 Task: Create a due date automation trigger when advanced on, 2 working days before a card is due add checklist with checklist "Resume" incomplete at 11:00 AM.
Action: Mouse moved to (996, 288)
Screenshot: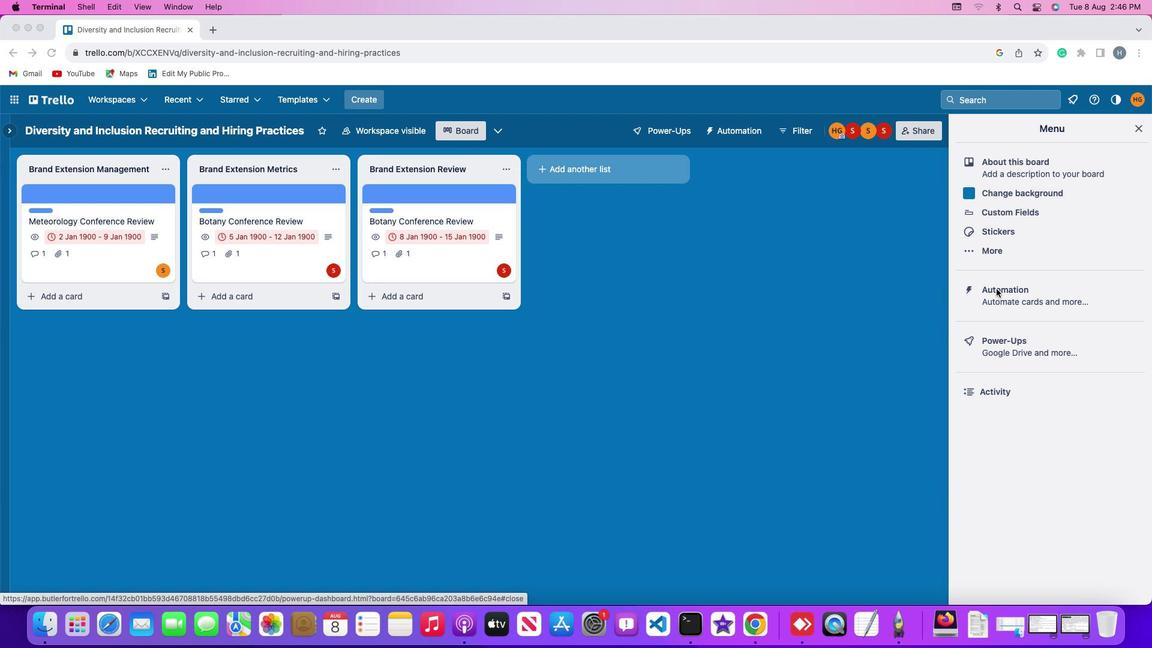 
Action: Mouse pressed left at (996, 288)
Screenshot: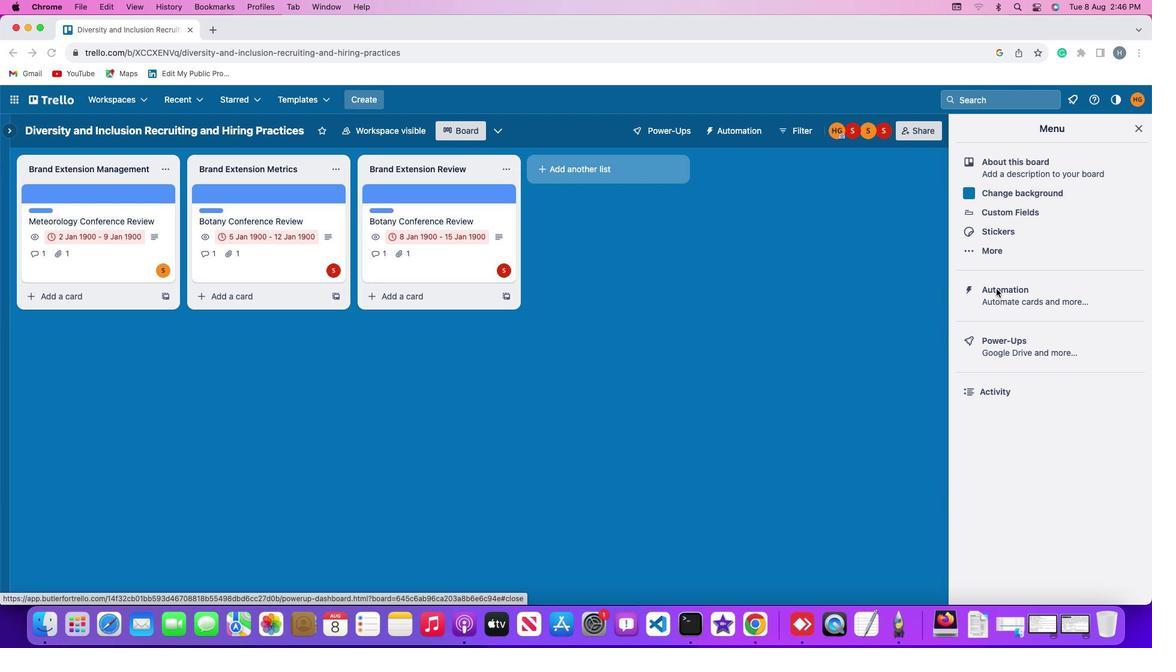 
Action: Mouse pressed left at (996, 288)
Screenshot: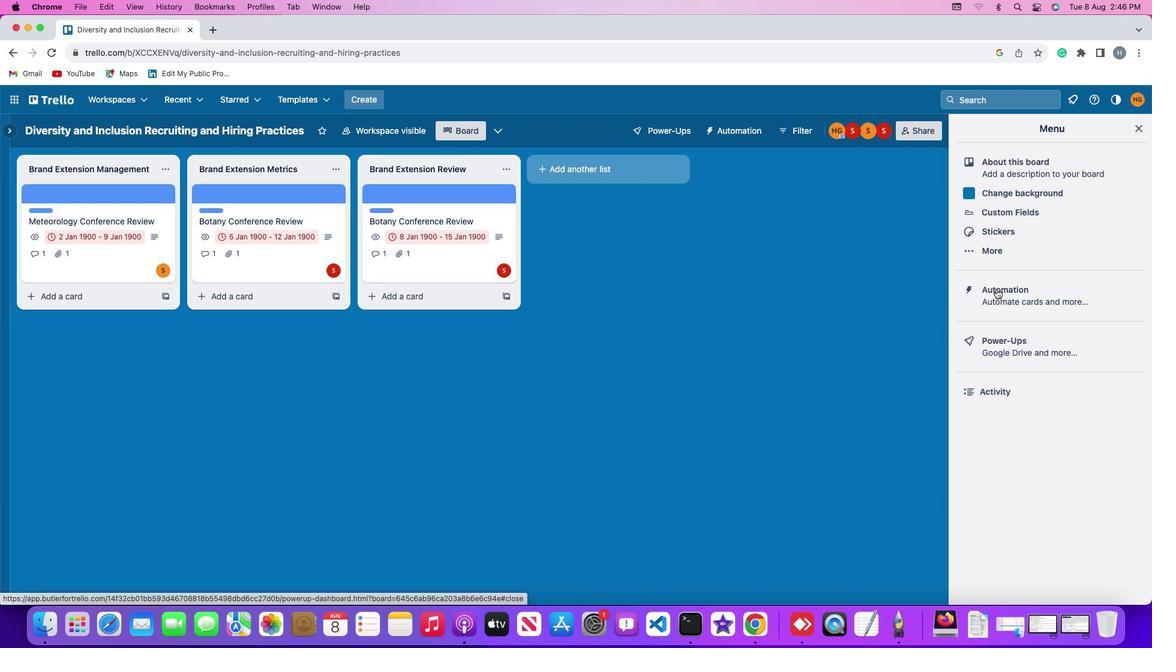 
Action: Mouse moved to (68, 282)
Screenshot: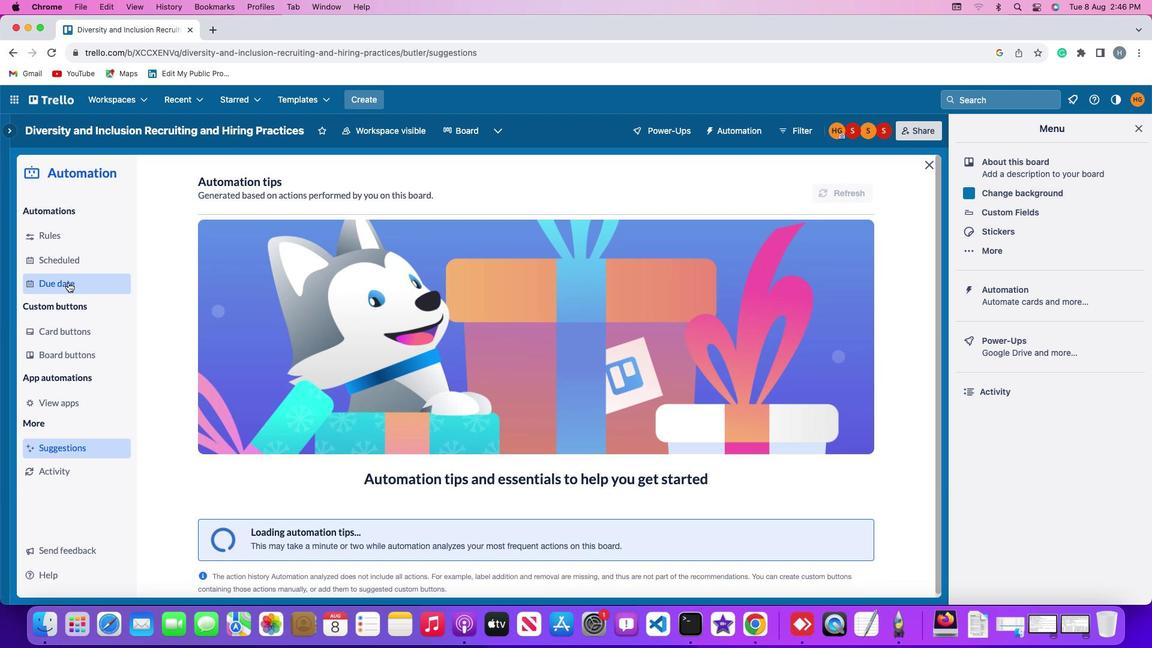 
Action: Mouse pressed left at (68, 282)
Screenshot: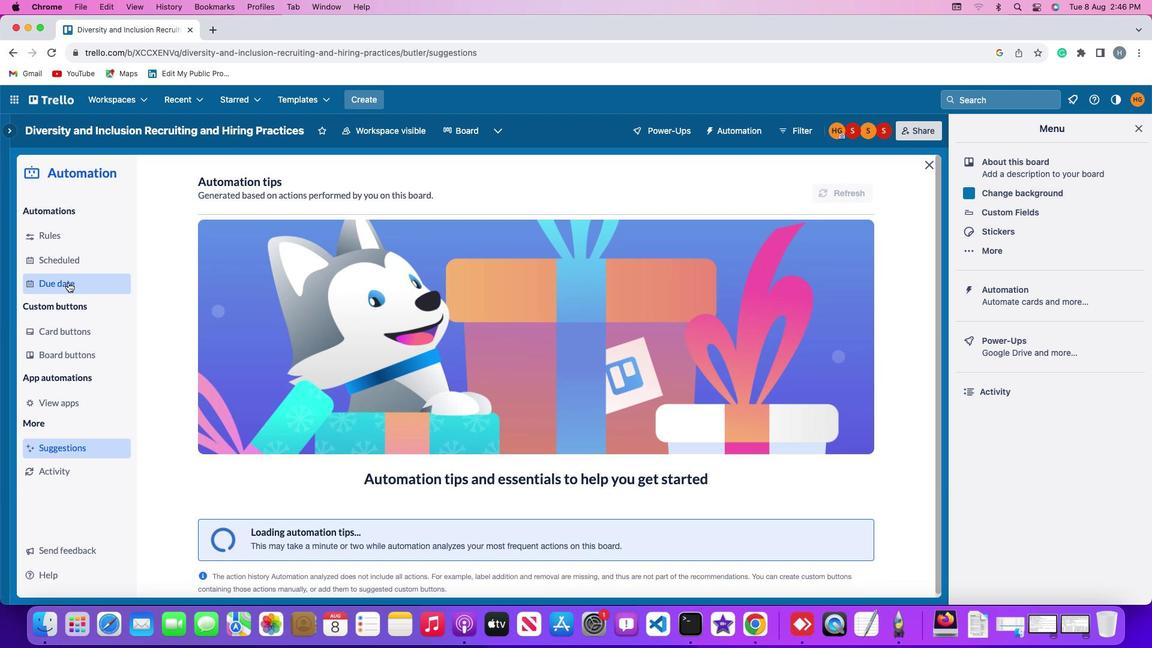 
Action: Mouse moved to (825, 181)
Screenshot: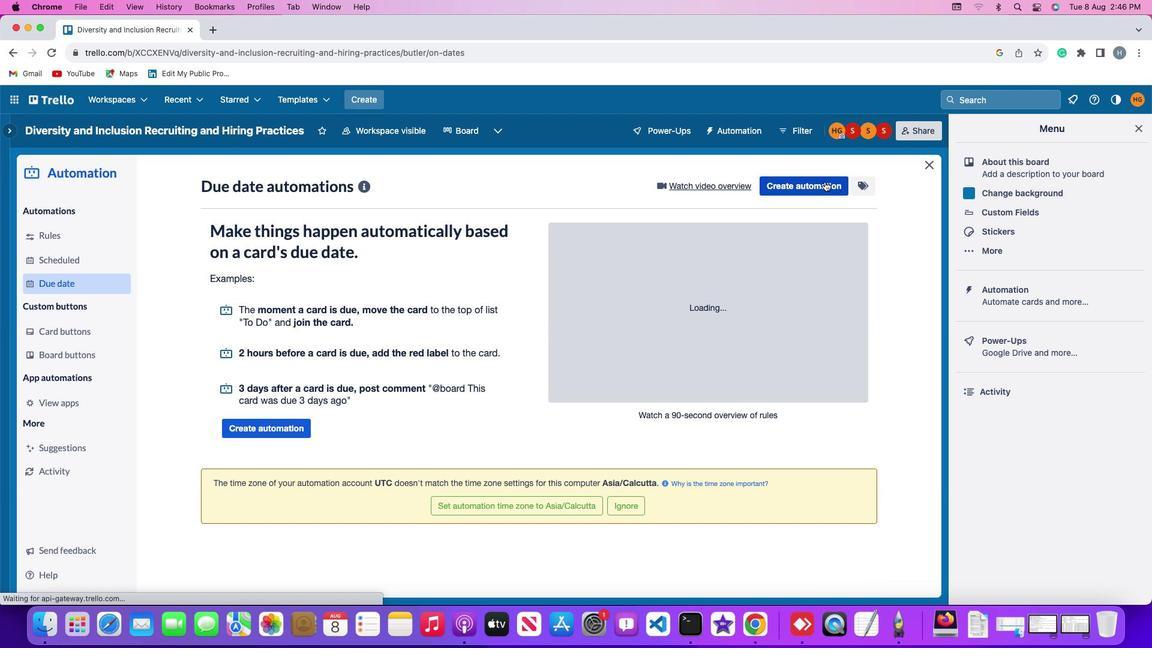 
Action: Mouse pressed left at (825, 181)
Screenshot: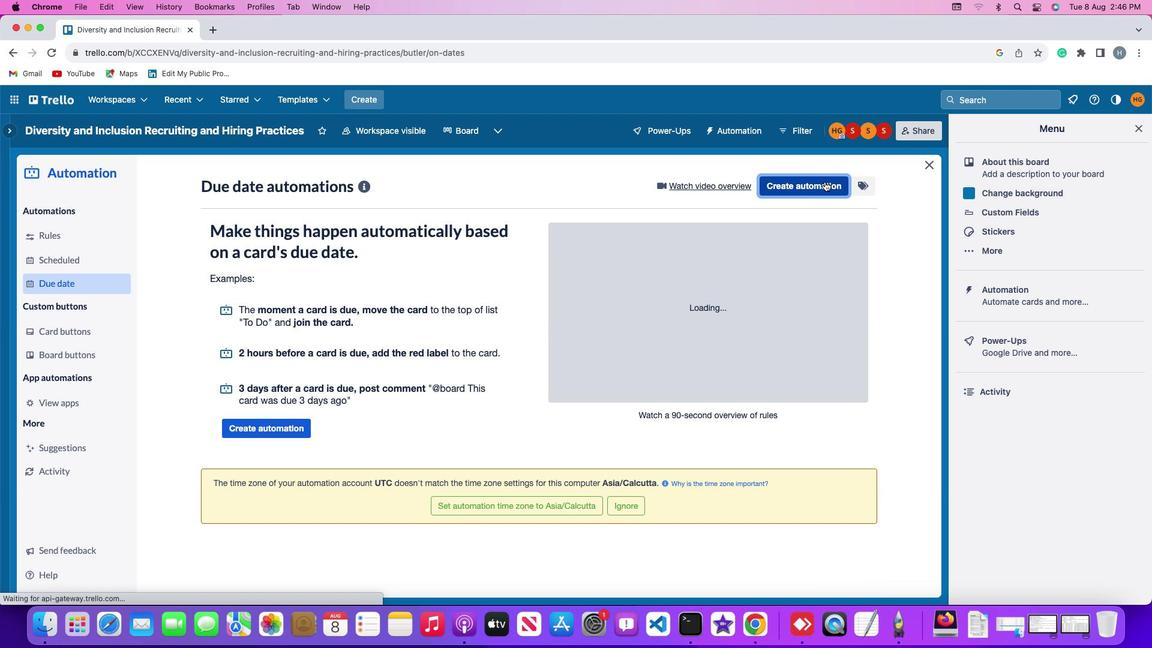 
Action: Mouse moved to (272, 304)
Screenshot: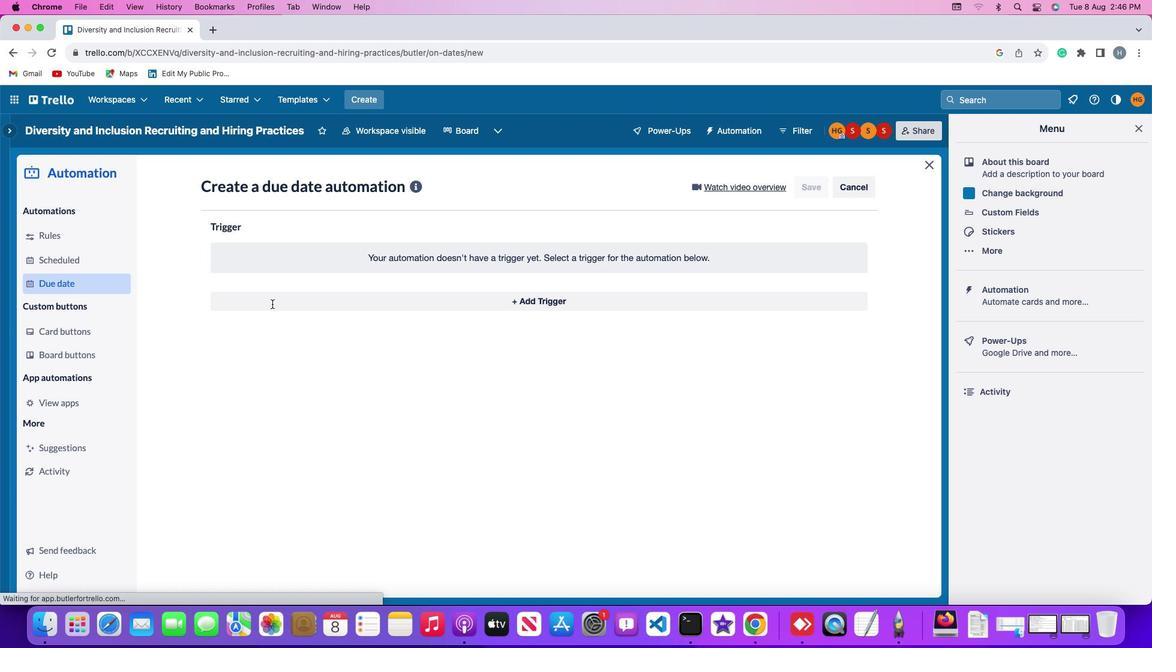 
Action: Mouse pressed left at (272, 304)
Screenshot: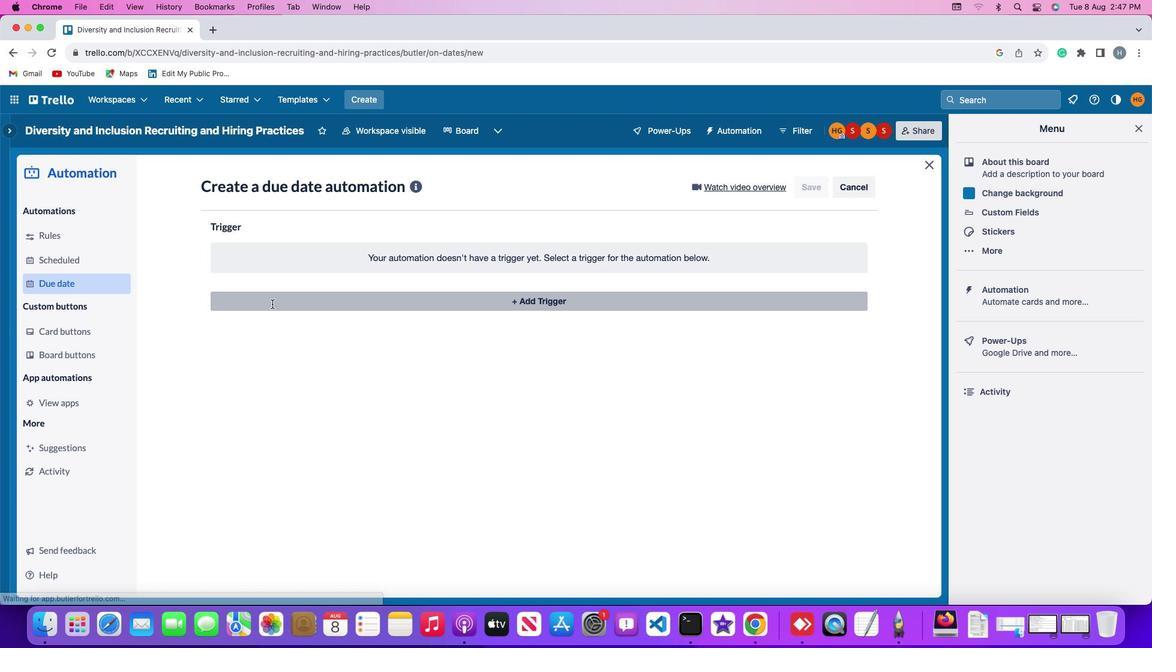 
Action: Mouse moved to (228, 484)
Screenshot: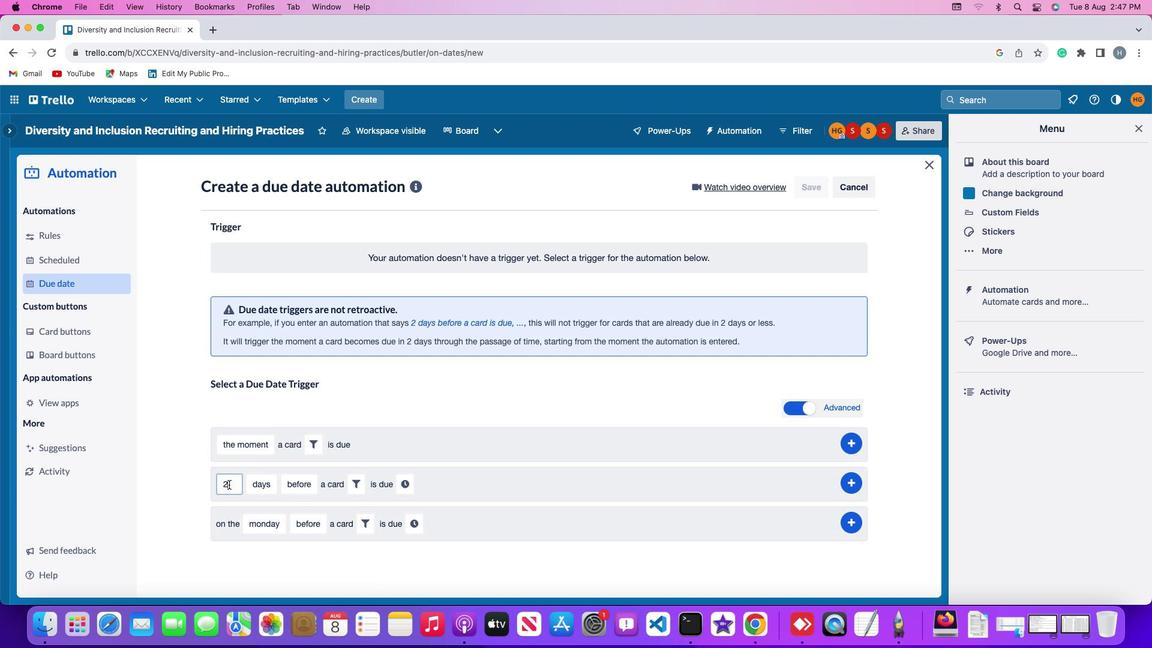 
Action: Mouse pressed left at (228, 484)
Screenshot: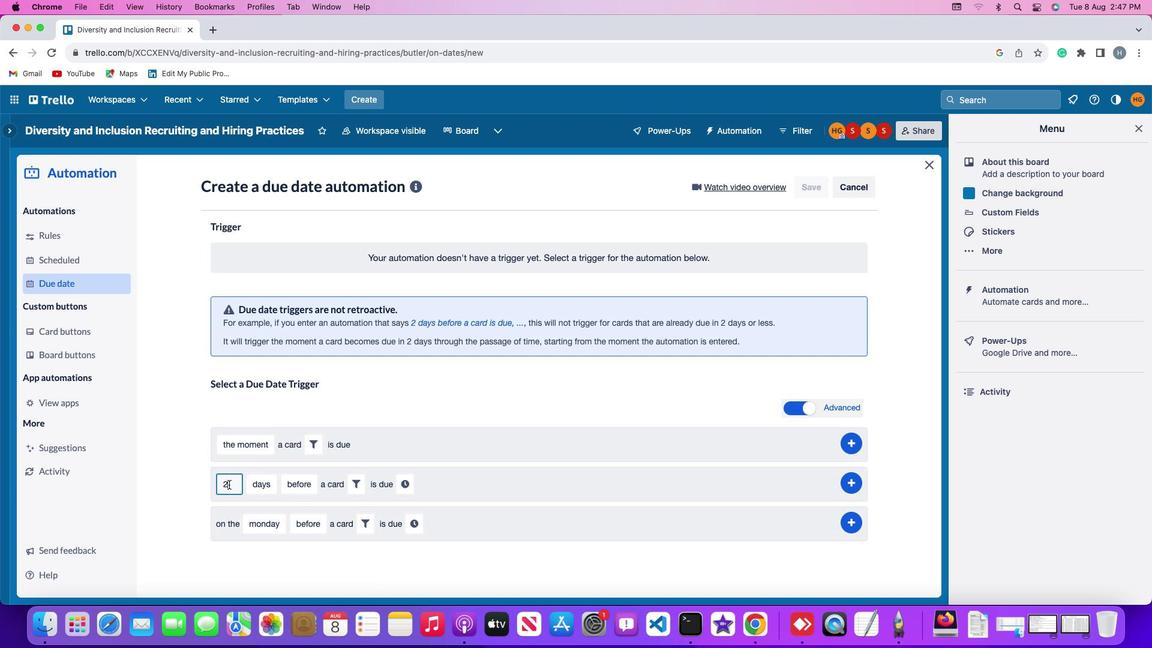 
Action: Mouse moved to (231, 480)
Screenshot: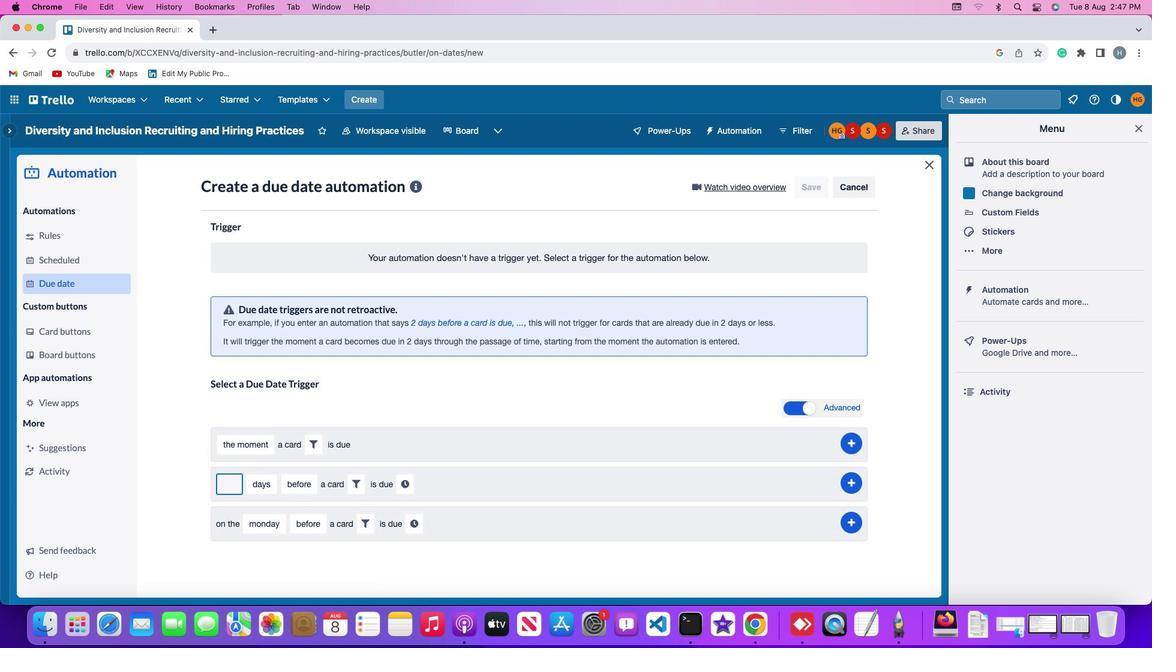 
Action: Key pressed Key.backspace
Screenshot: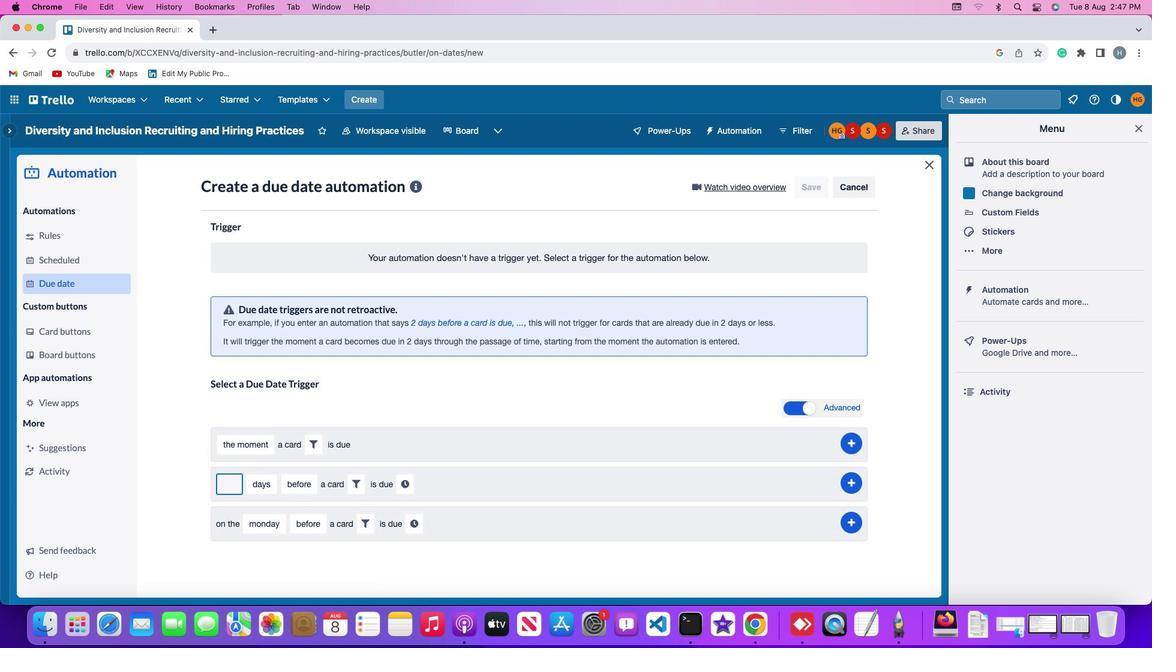 
Action: Mouse moved to (231, 479)
Screenshot: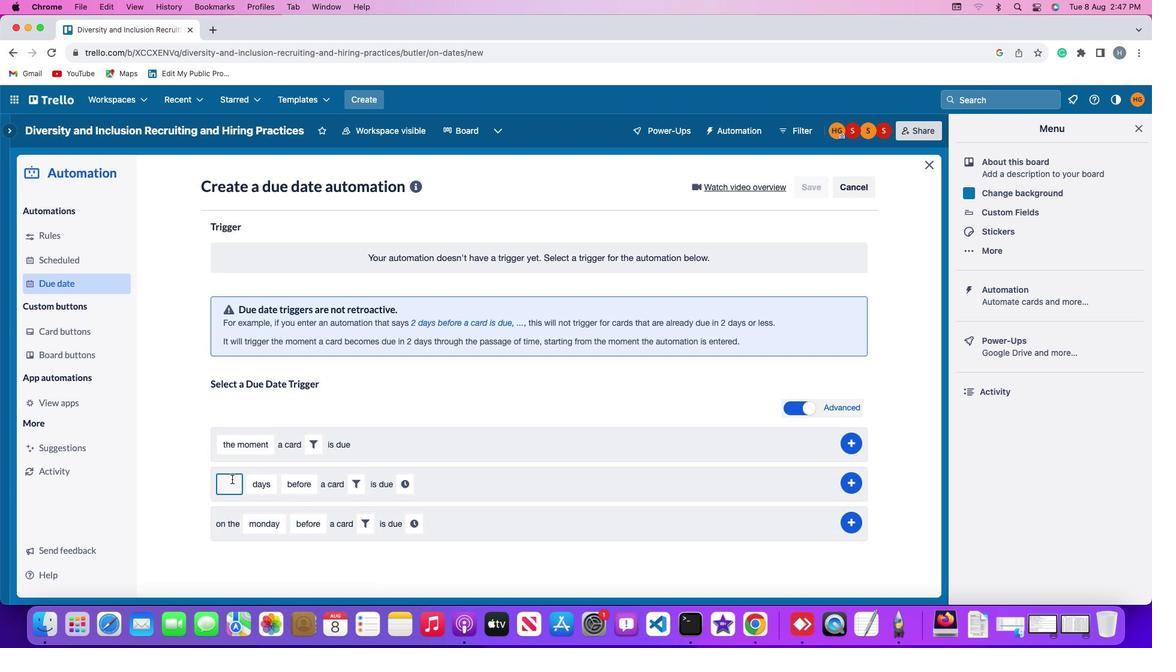 
Action: Key pressed '2'
Screenshot: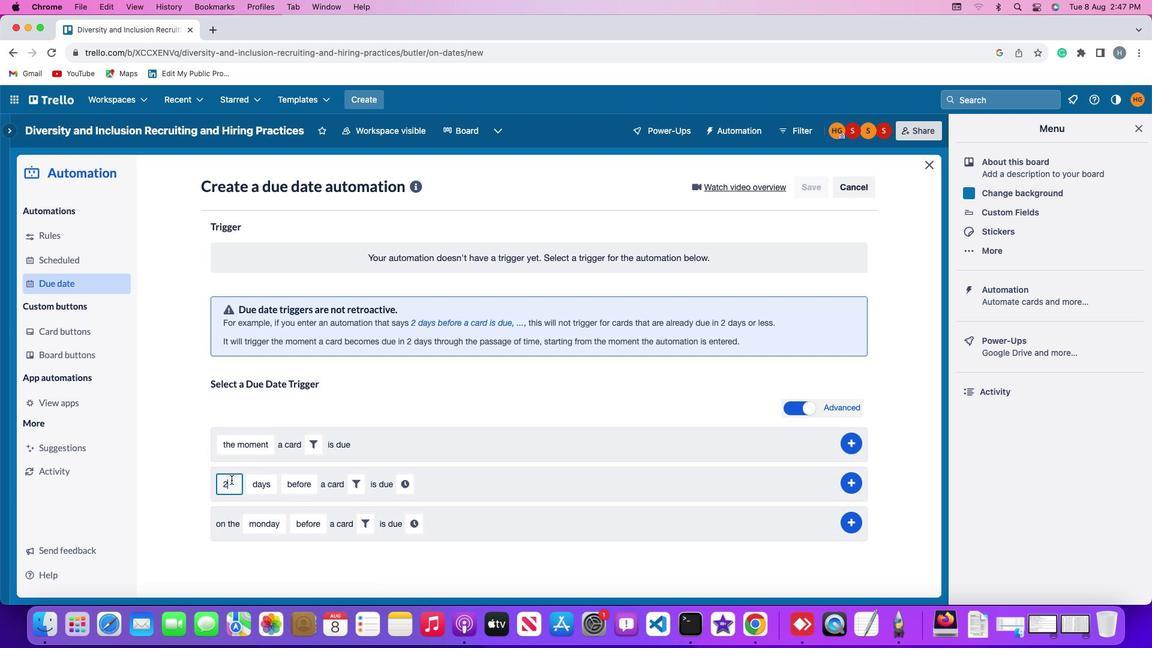 
Action: Mouse moved to (269, 481)
Screenshot: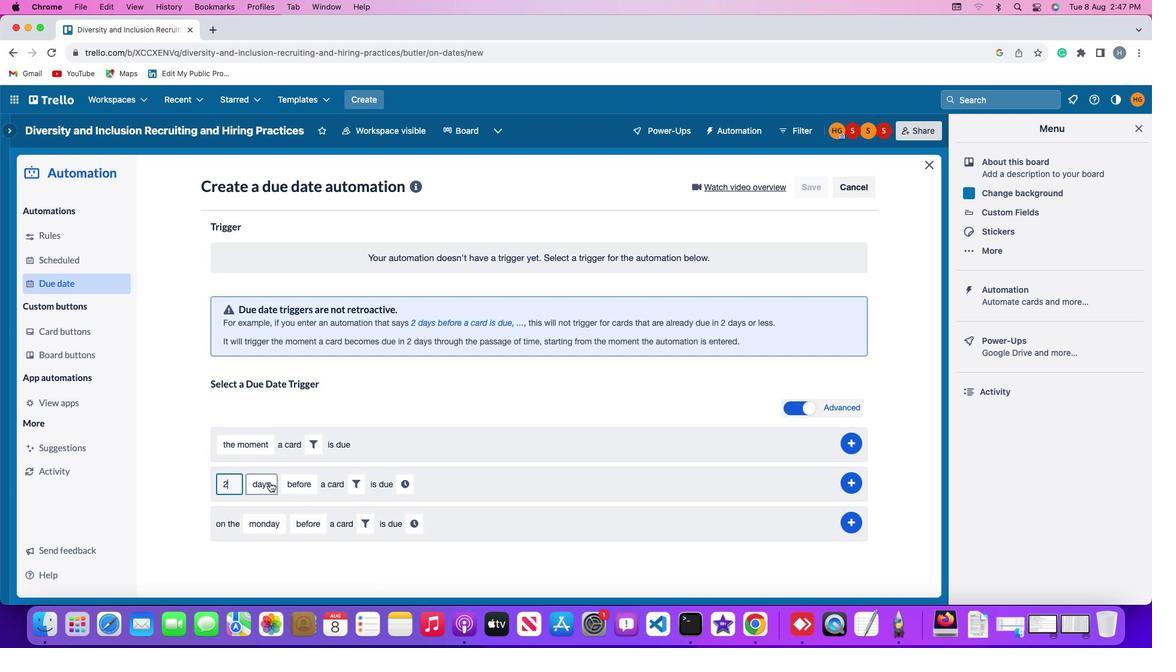 
Action: Mouse pressed left at (269, 481)
Screenshot: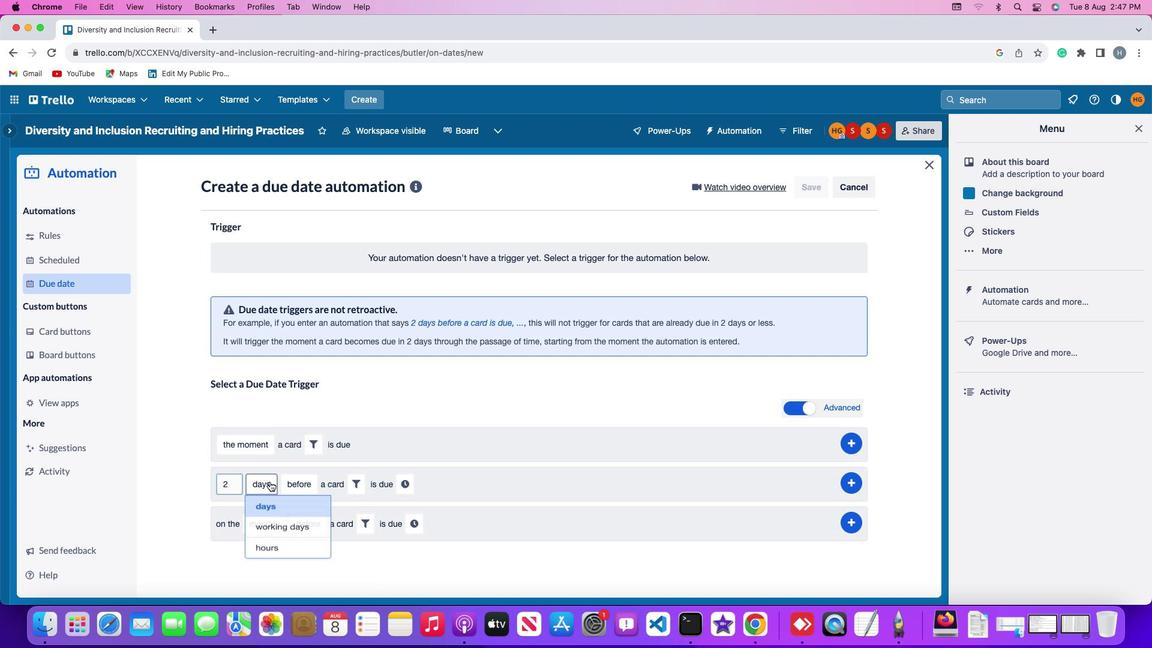 
Action: Mouse moved to (270, 528)
Screenshot: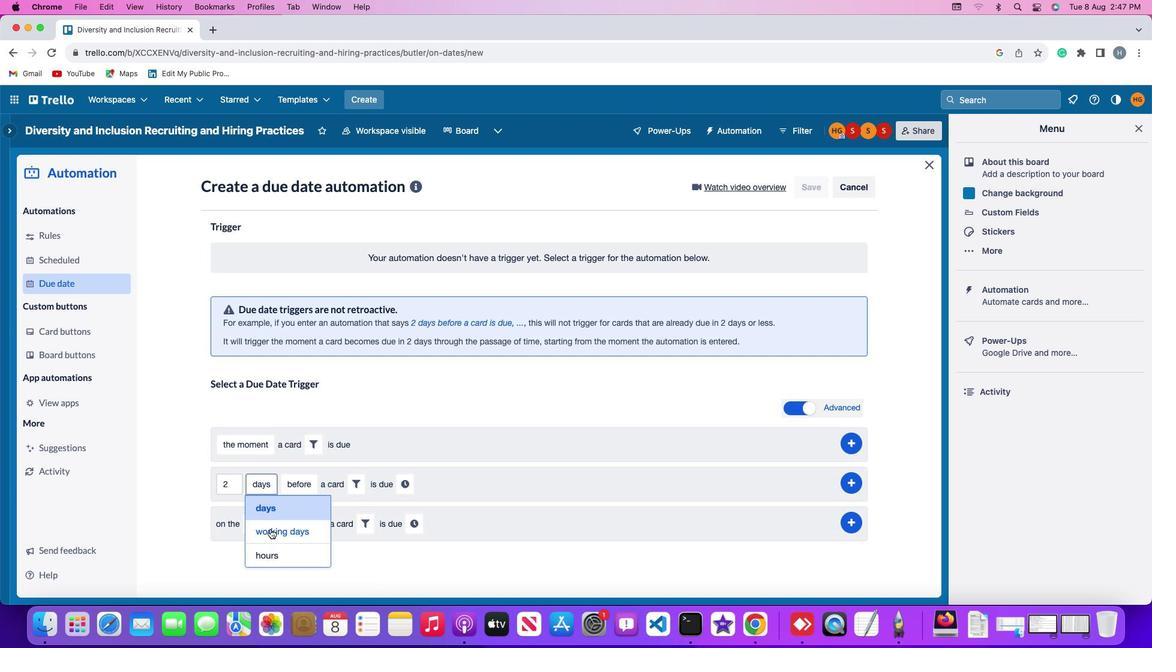 
Action: Mouse pressed left at (270, 528)
Screenshot: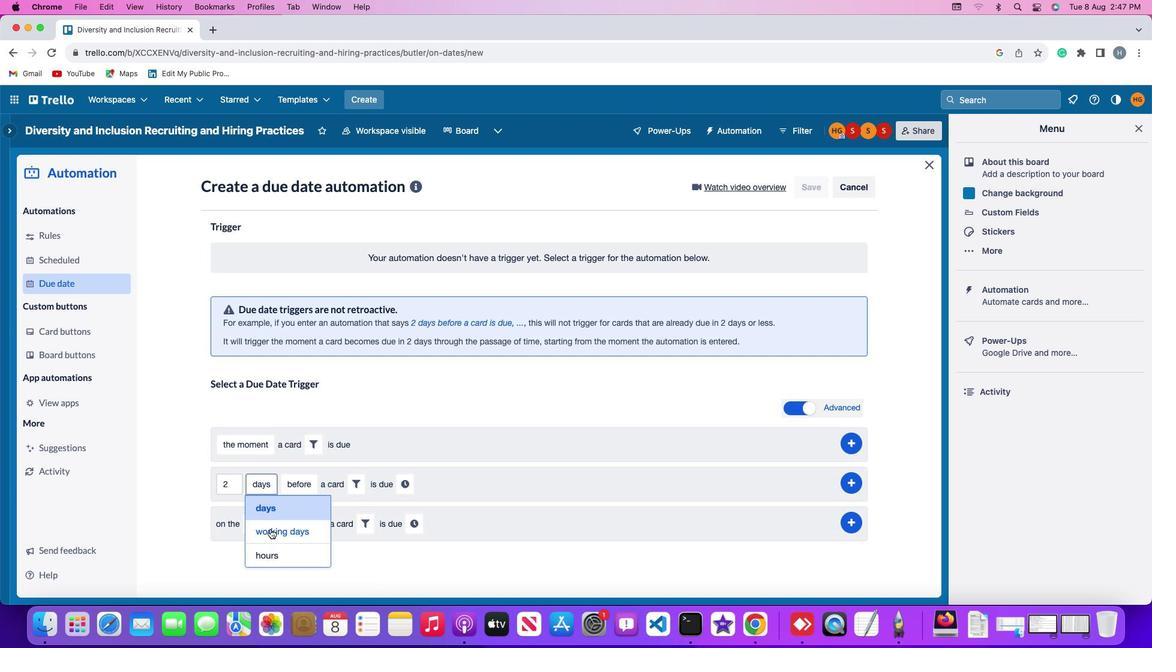 
Action: Mouse moved to (331, 483)
Screenshot: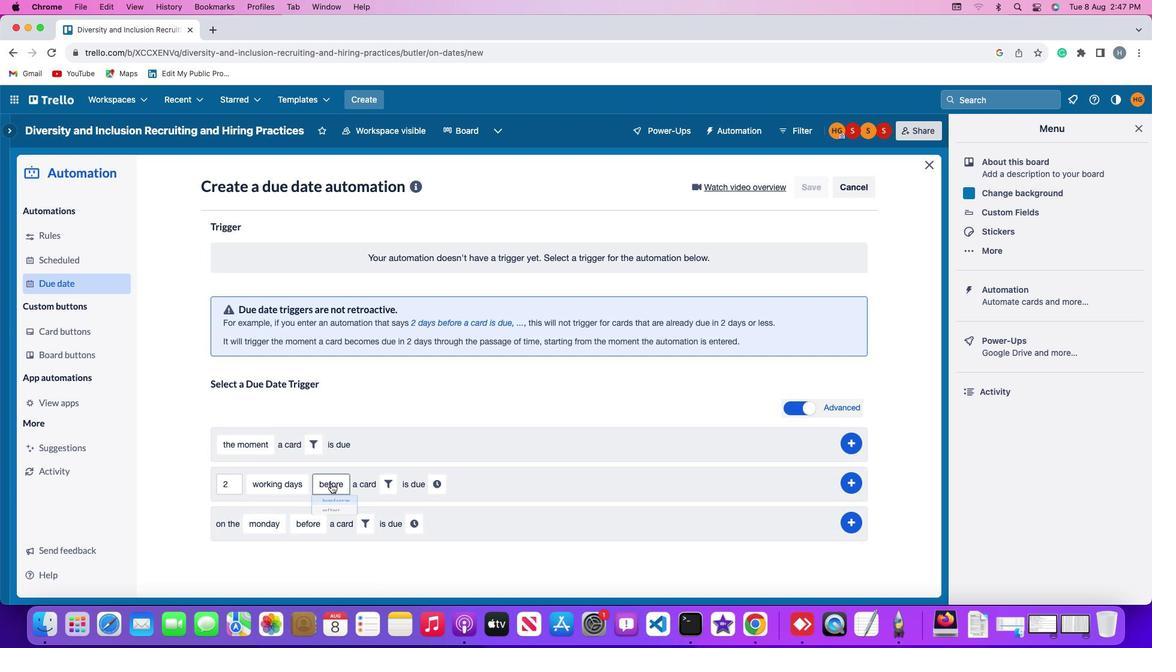 
Action: Mouse pressed left at (331, 483)
Screenshot: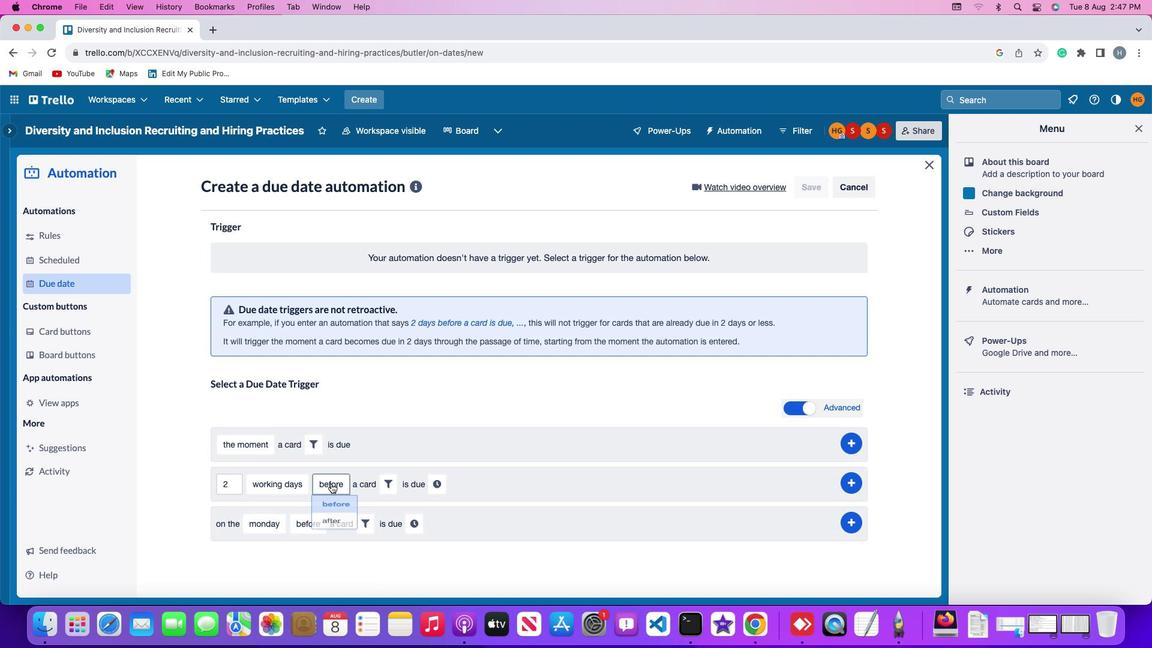 
Action: Mouse moved to (334, 504)
Screenshot: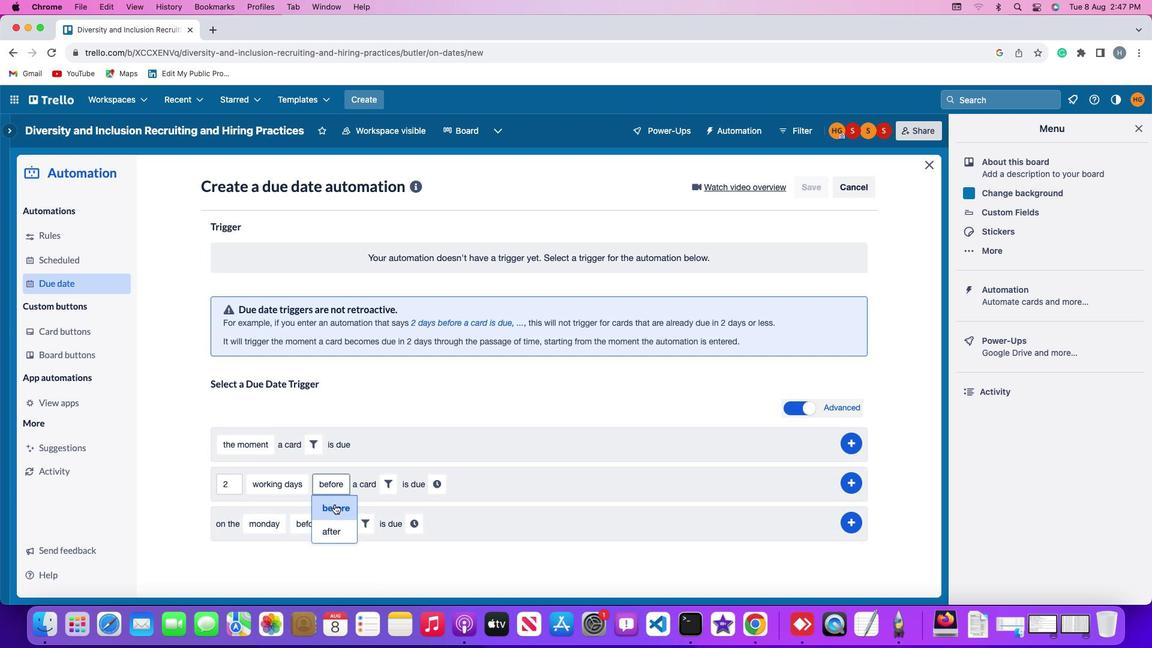 
Action: Mouse pressed left at (334, 504)
Screenshot: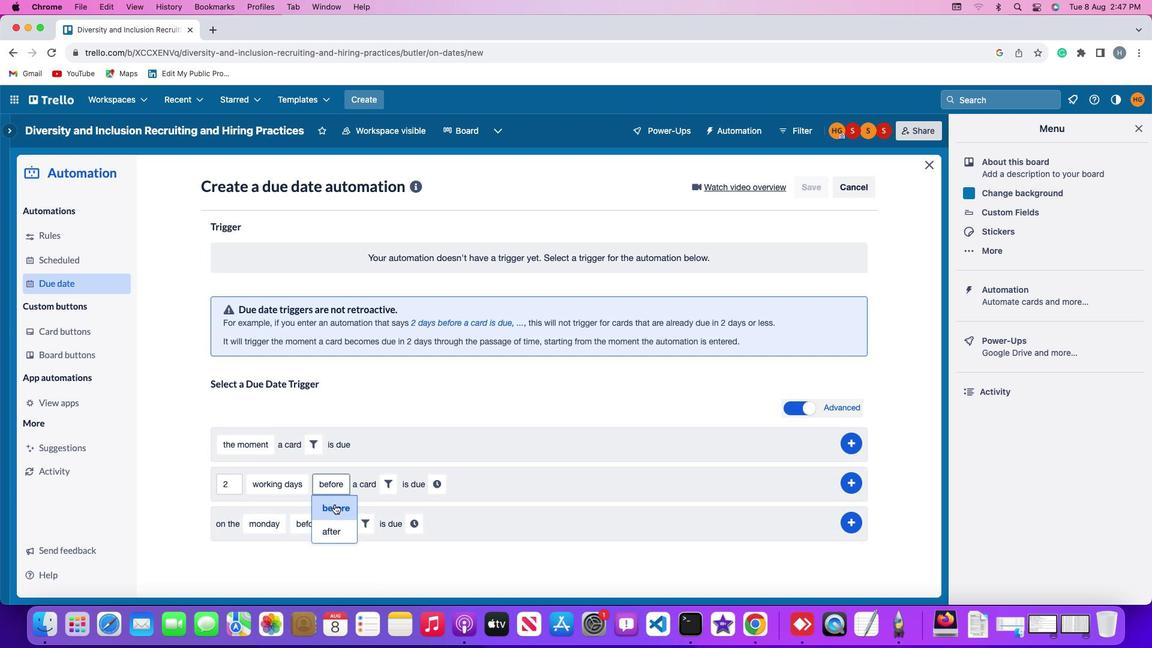
Action: Mouse moved to (393, 480)
Screenshot: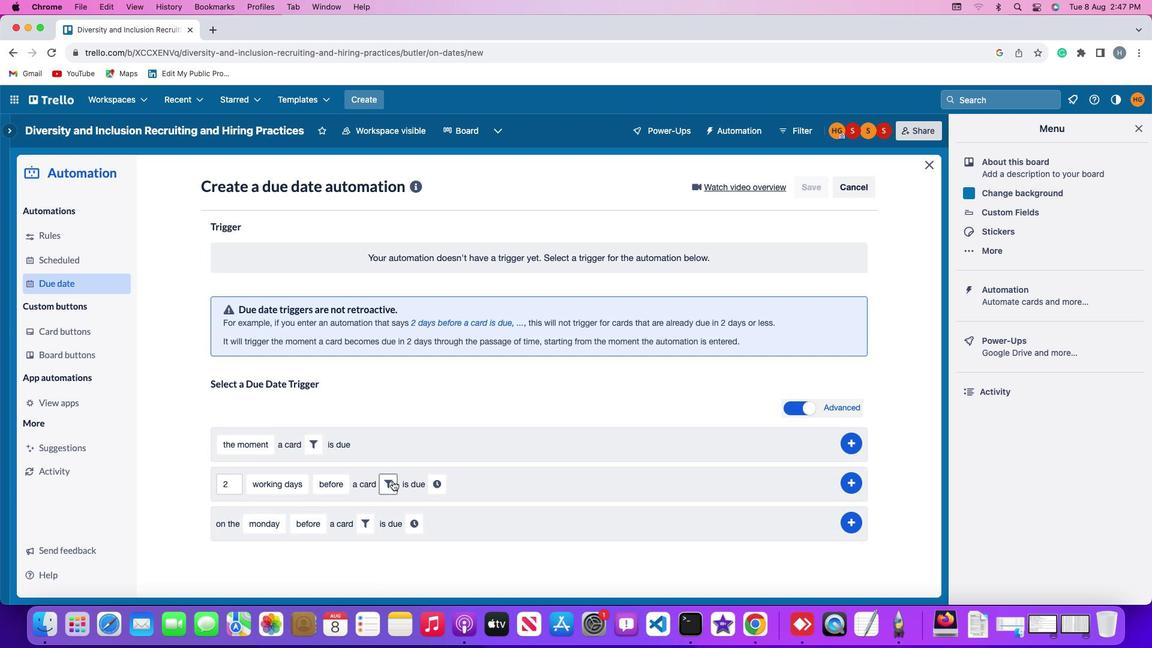 
Action: Mouse pressed left at (393, 480)
Screenshot: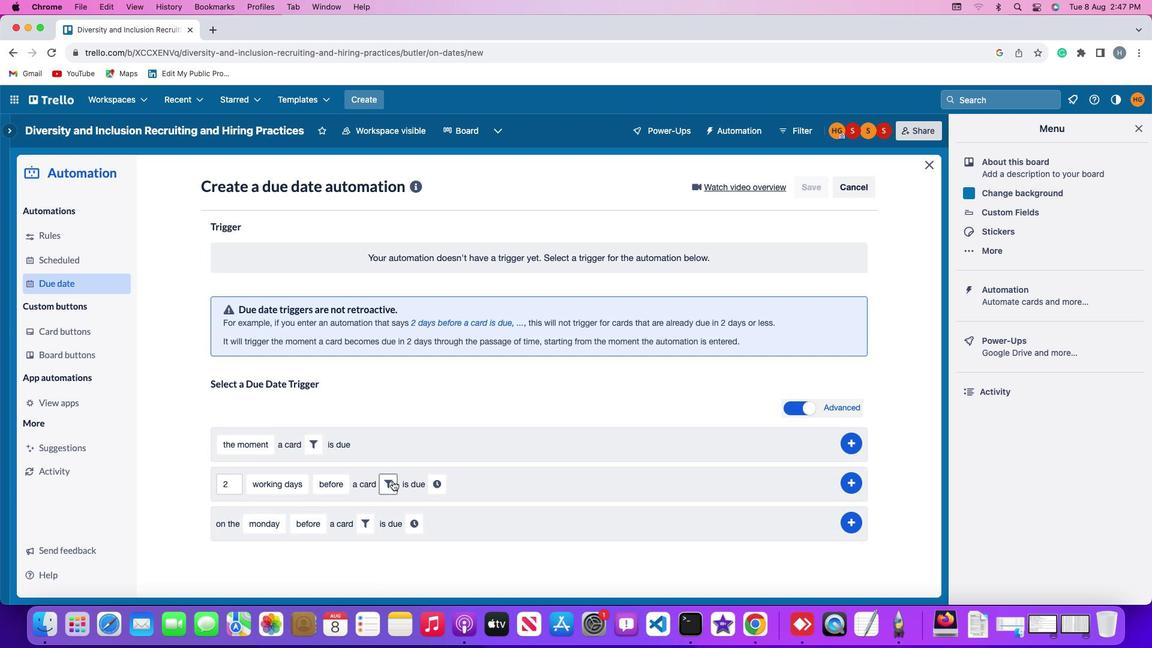 
Action: Mouse moved to (497, 520)
Screenshot: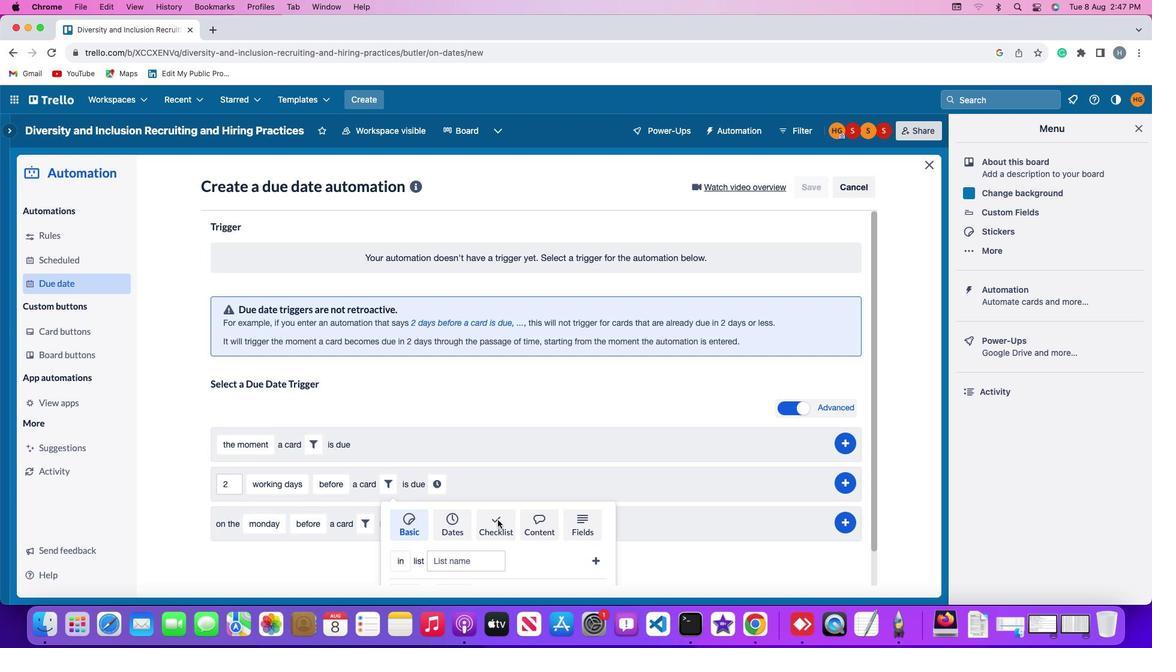
Action: Mouse pressed left at (497, 520)
Screenshot: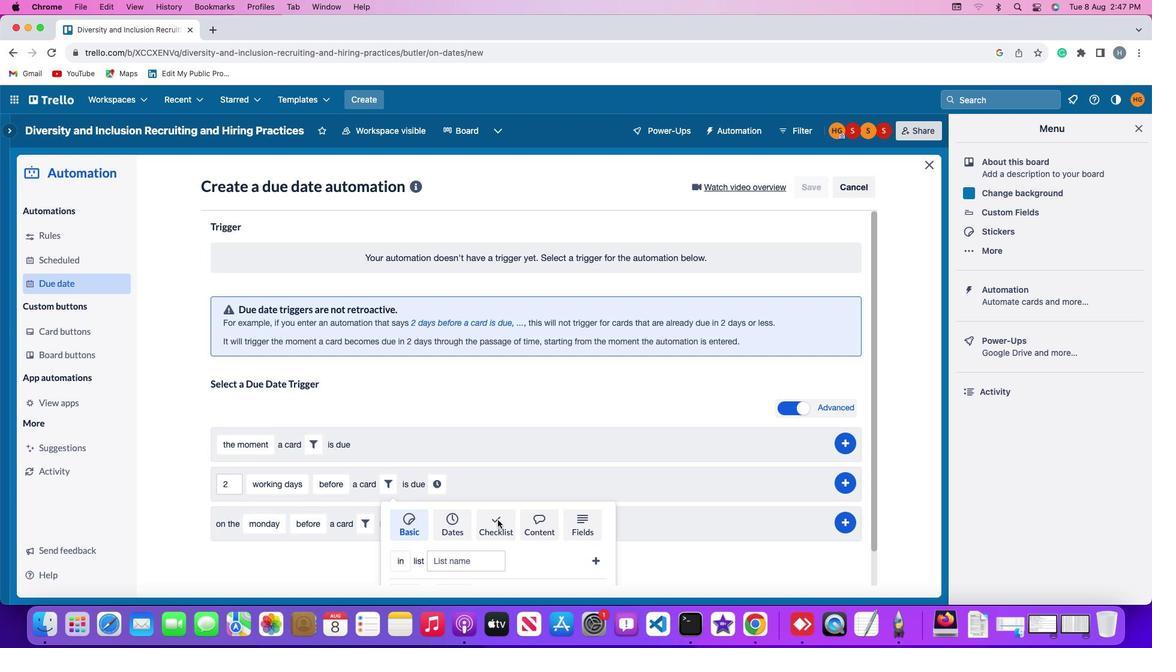 
Action: Mouse moved to (417, 561)
Screenshot: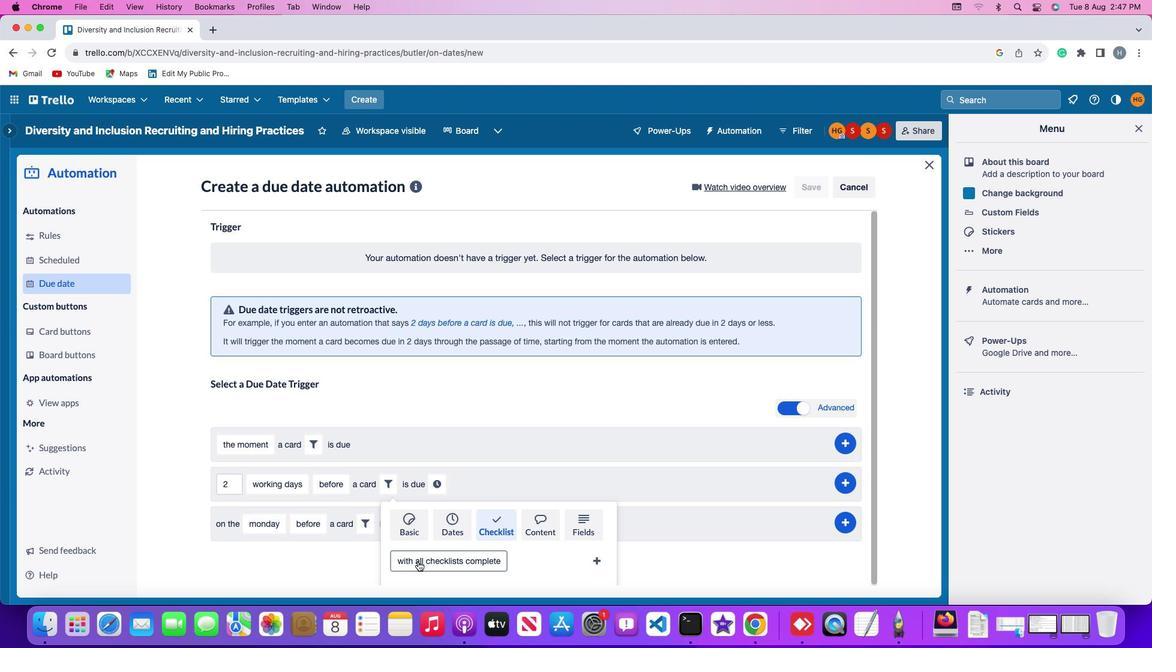 
Action: Mouse pressed left at (417, 561)
Screenshot: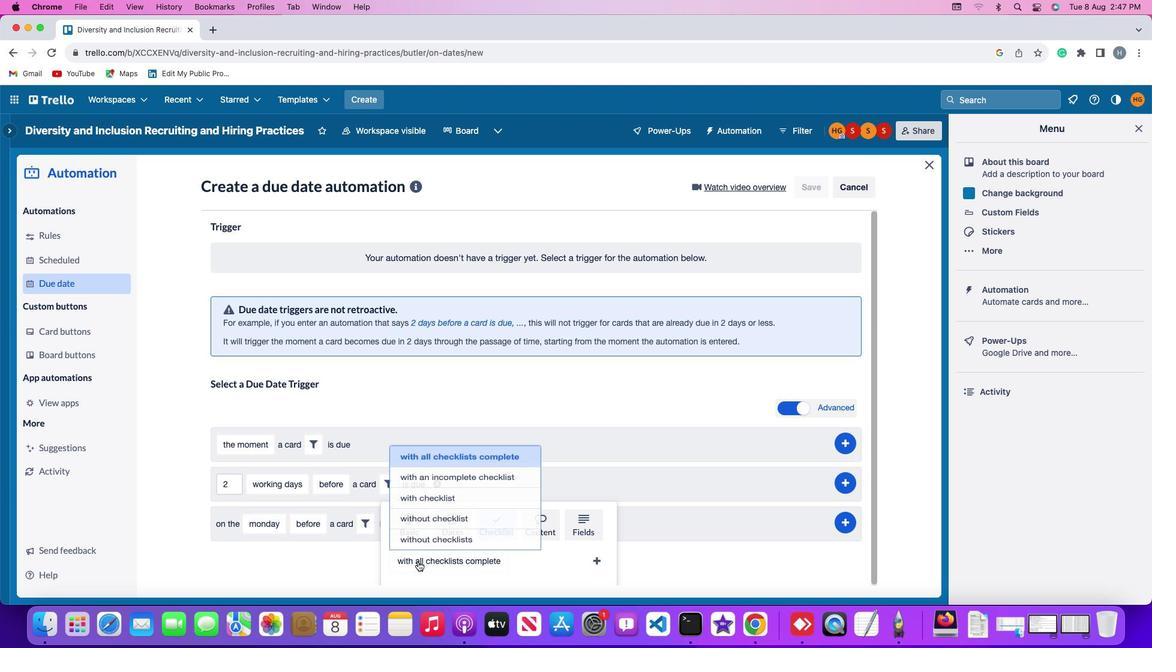 
Action: Mouse moved to (449, 491)
Screenshot: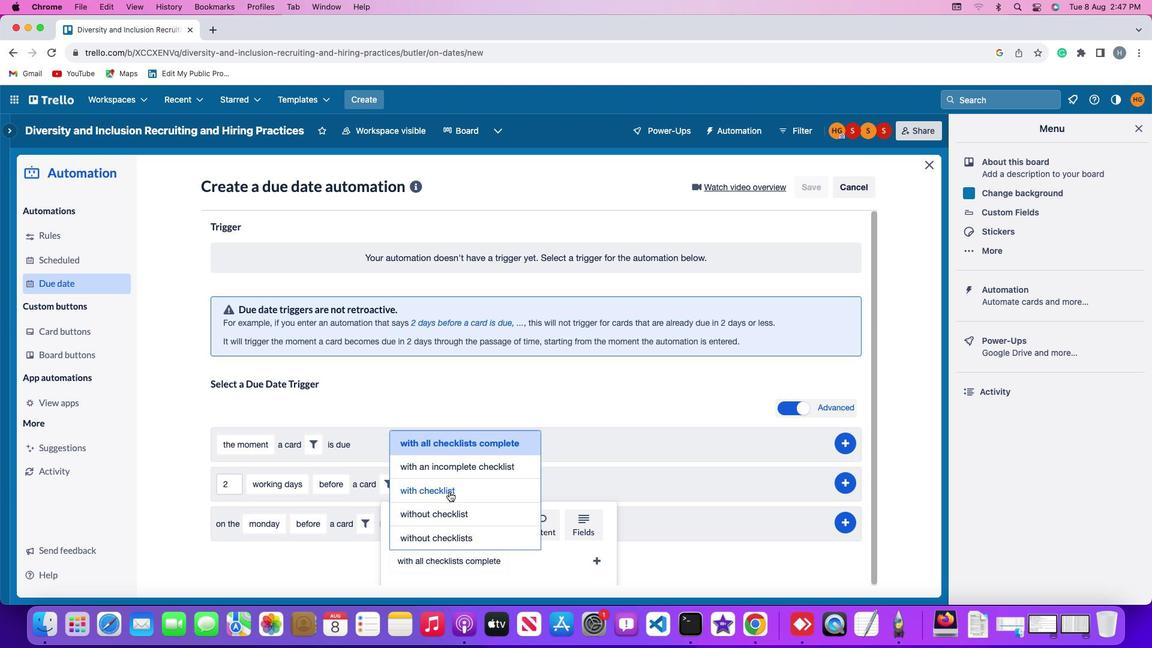 
Action: Mouse pressed left at (449, 491)
Screenshot: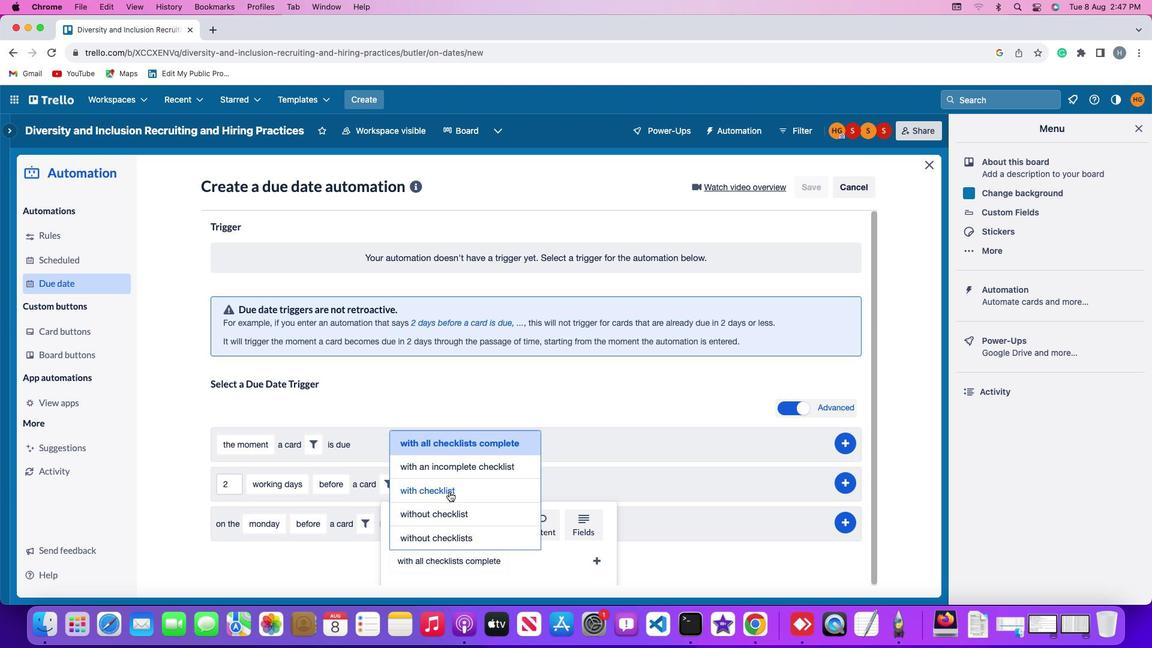 
Action: Mouse moved to (492, 558)
Screenshot: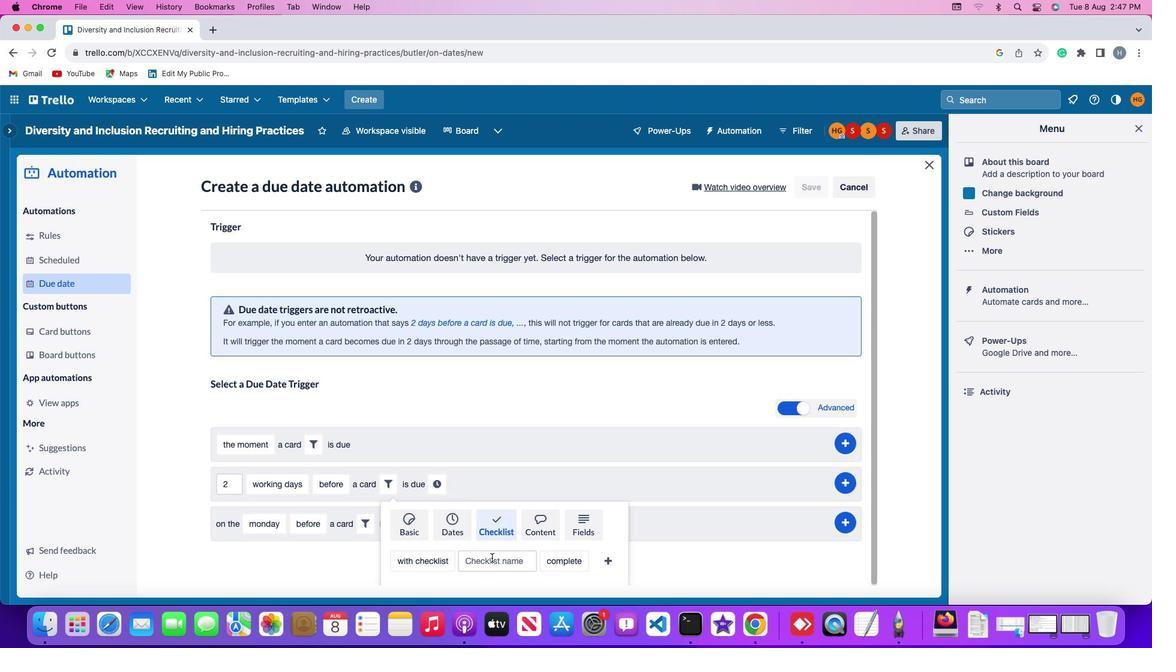 
Action: Mouse pressed left at (492, 558)
Screenshot: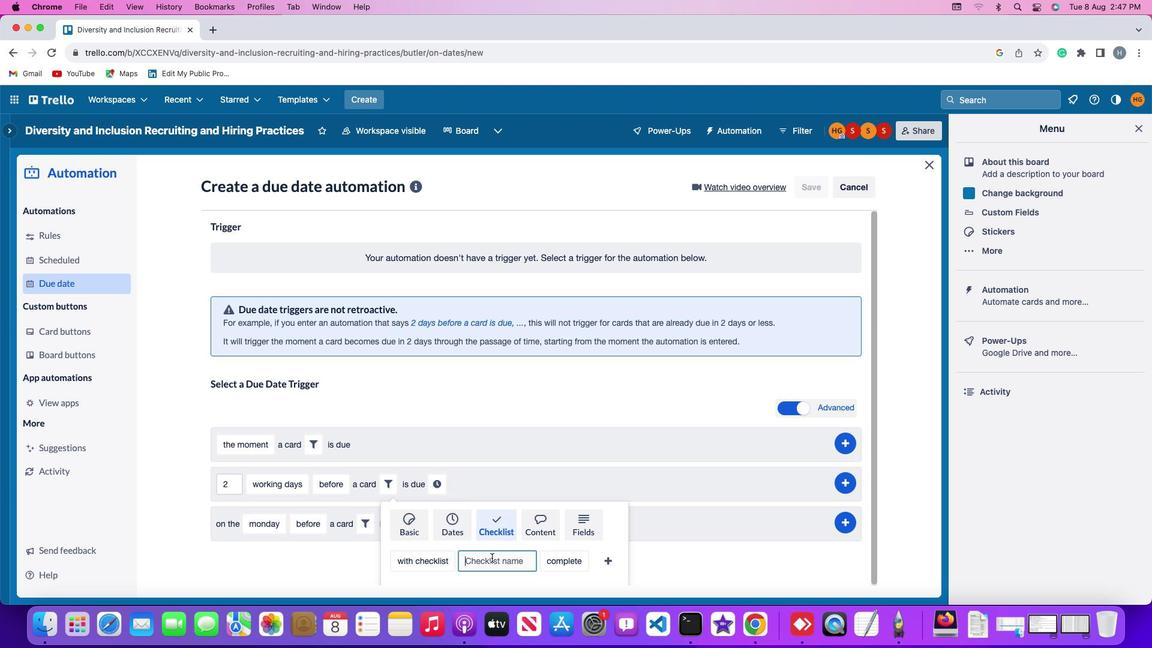 
Action: Mouse moved to (490, 558)
Screenshot: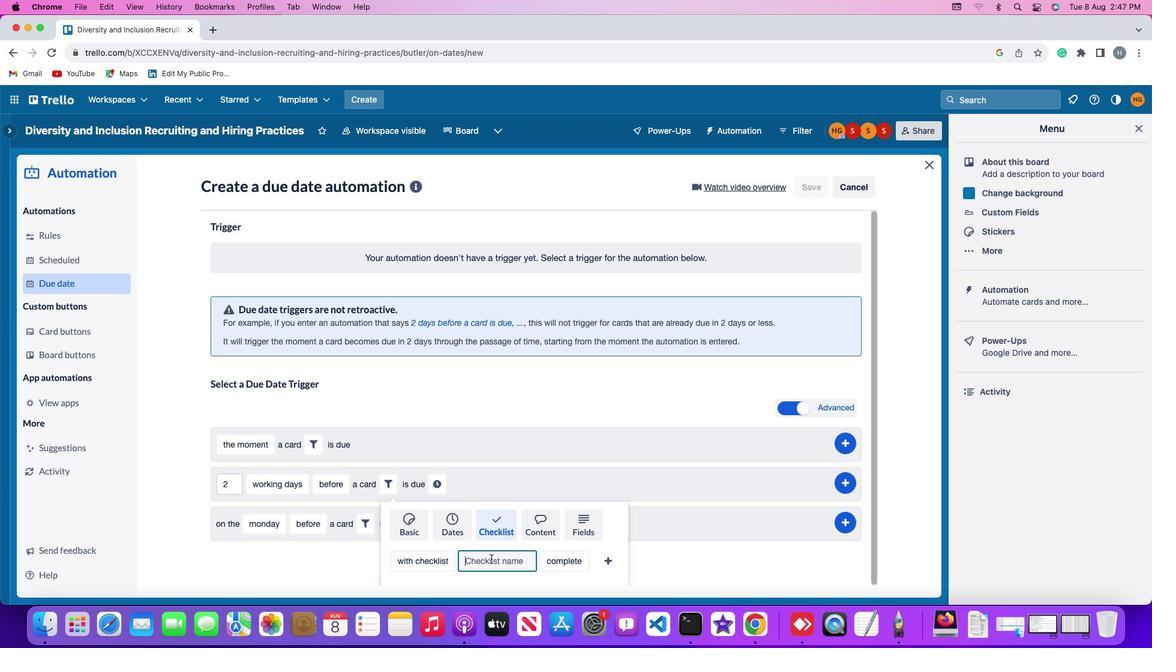
Action: Key pressed Key.shift'R''e''s''u''m''e'
Screenshot: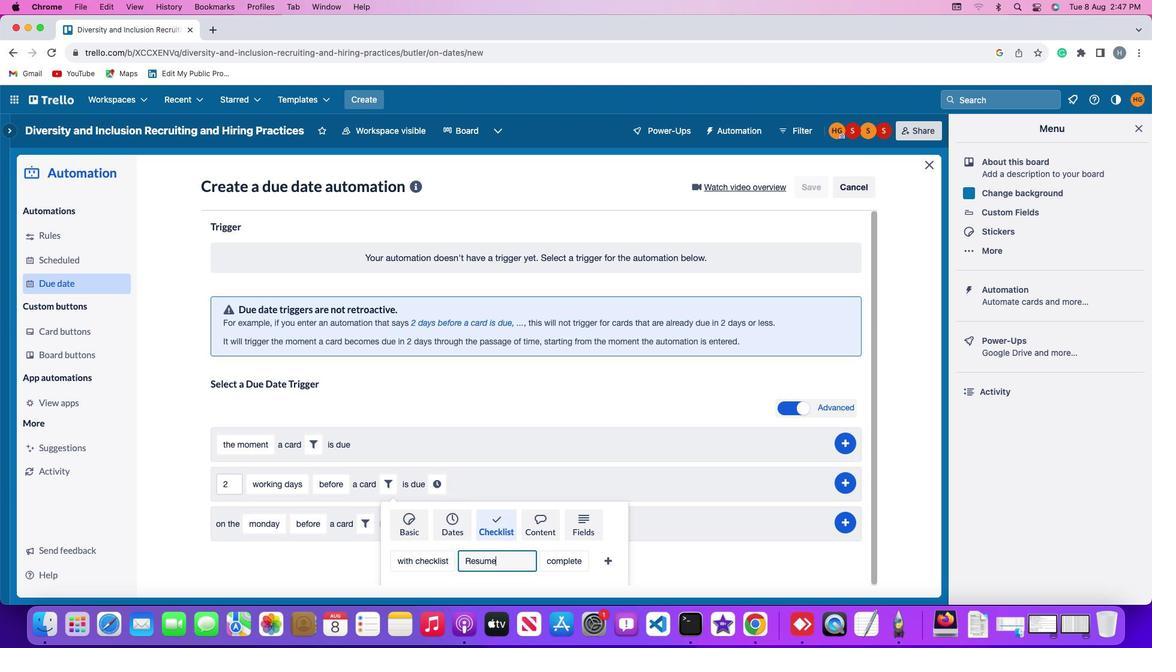 
Action: Mouse moved to (556, 565)
Screenshot: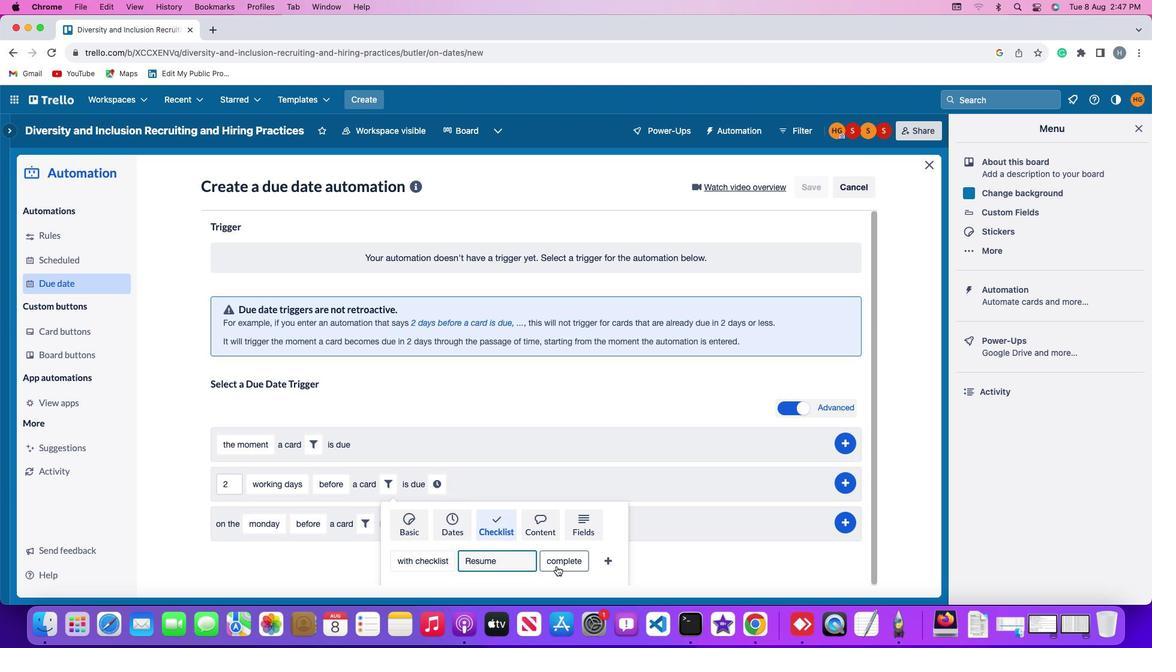 
Action: Mouse pressed left at (556, 565)
Screenshot: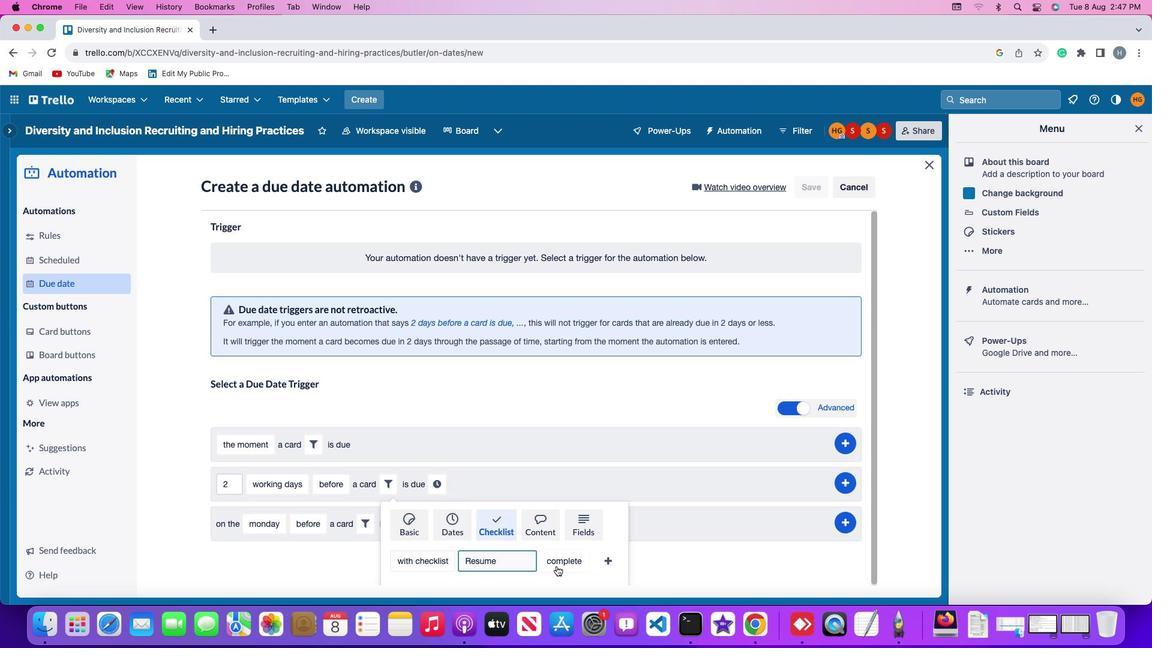 
Action: Mouse moved to (567, 535)
Screenshot: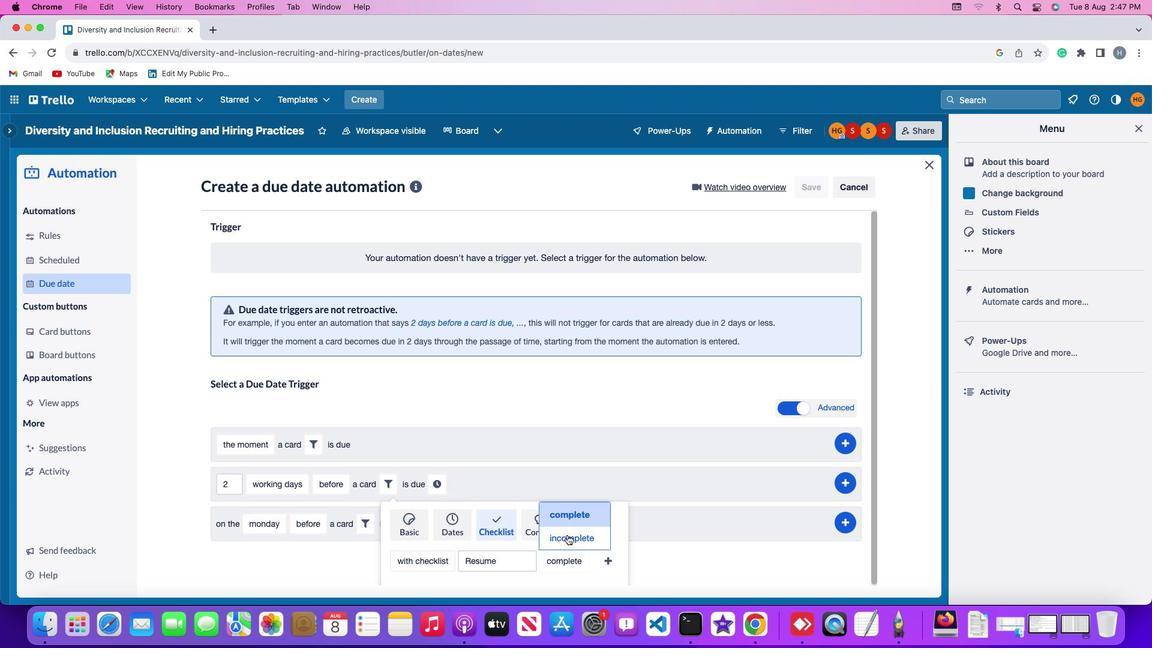 
Action: Mouse pressed left at (567, 535)
Screenshot: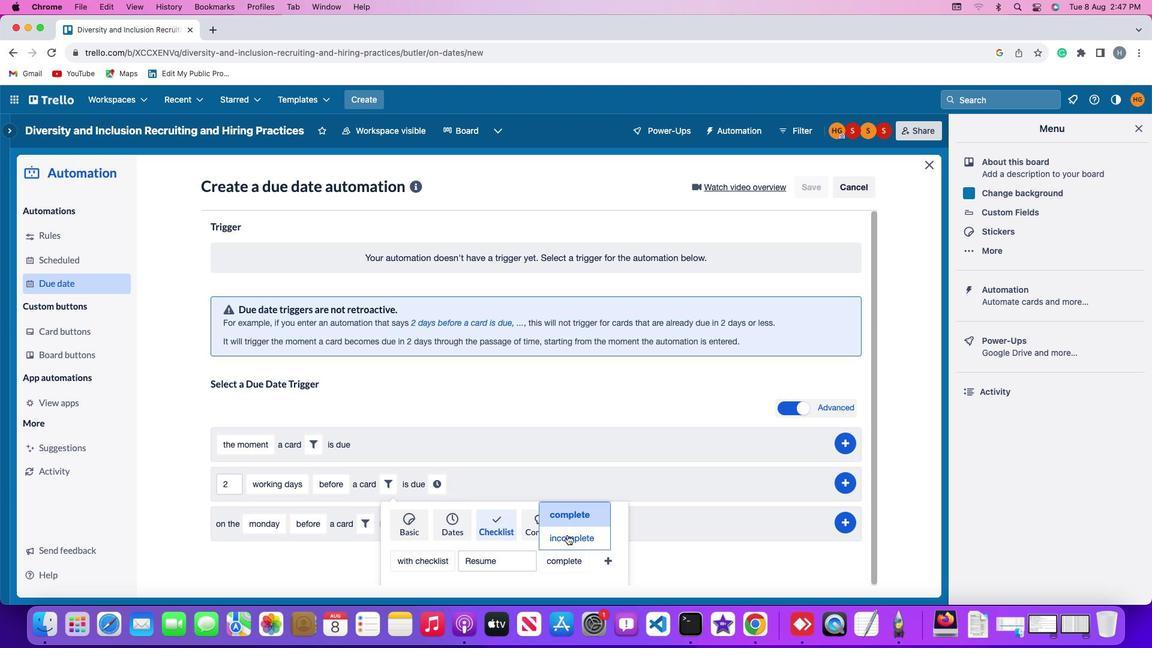 
Action: Mouse moved to (612, 558)
Screenshot: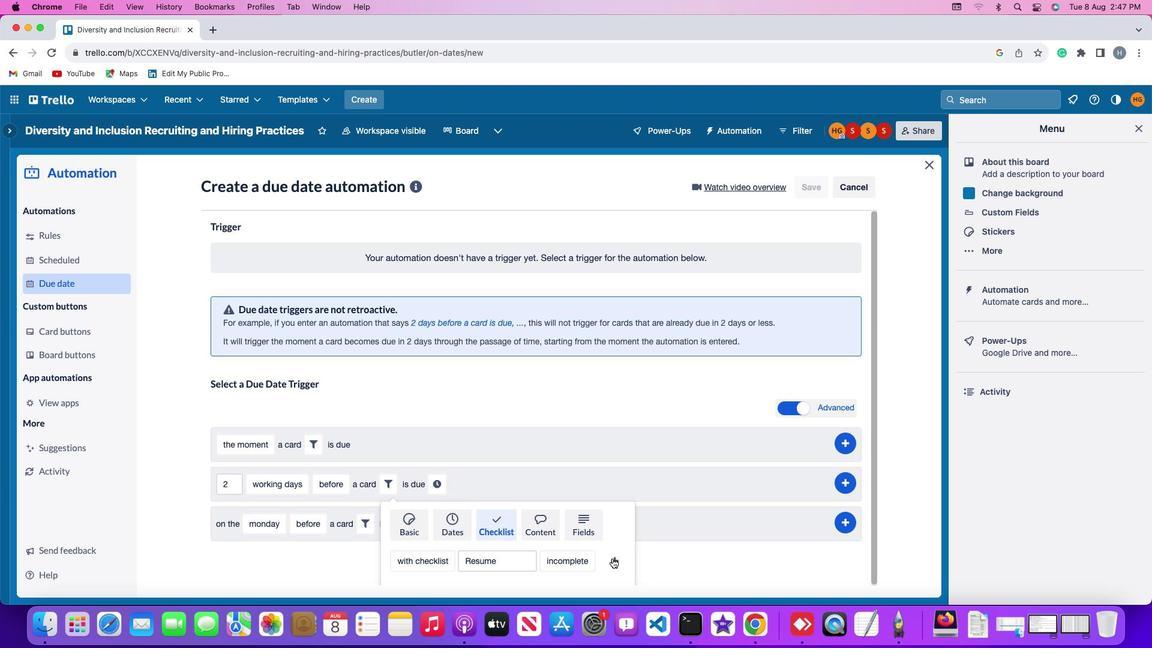 
Action: Mouse pressed left at (612, 558)
Screenshot: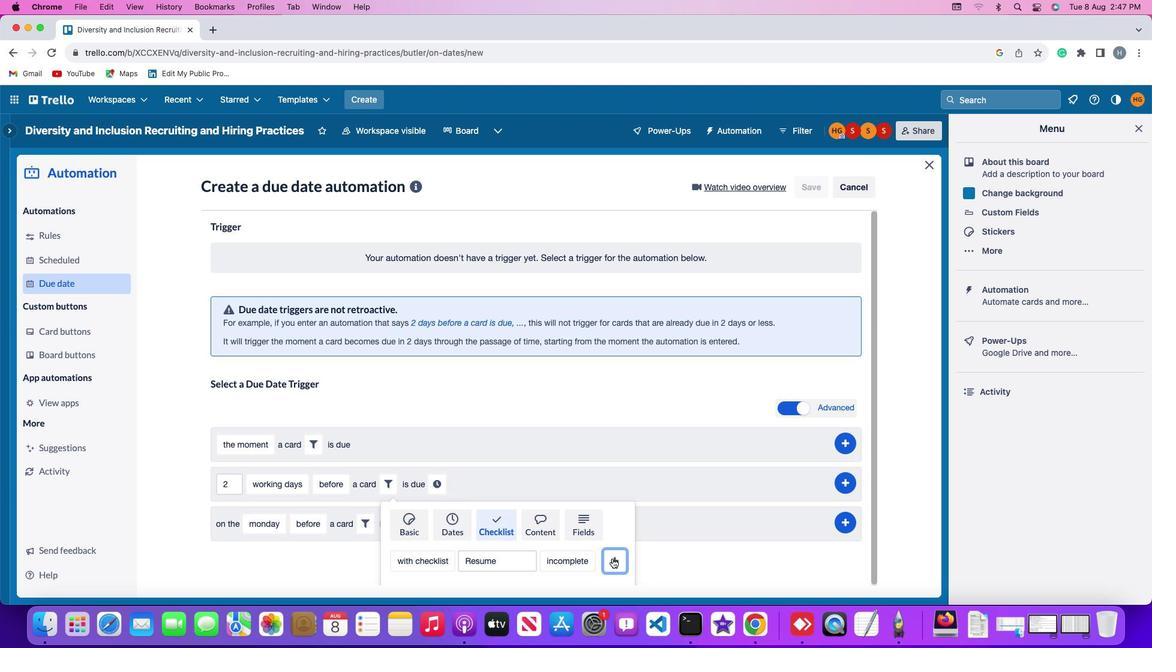
Action: Mouse moved to (604, 482)
Screenshot: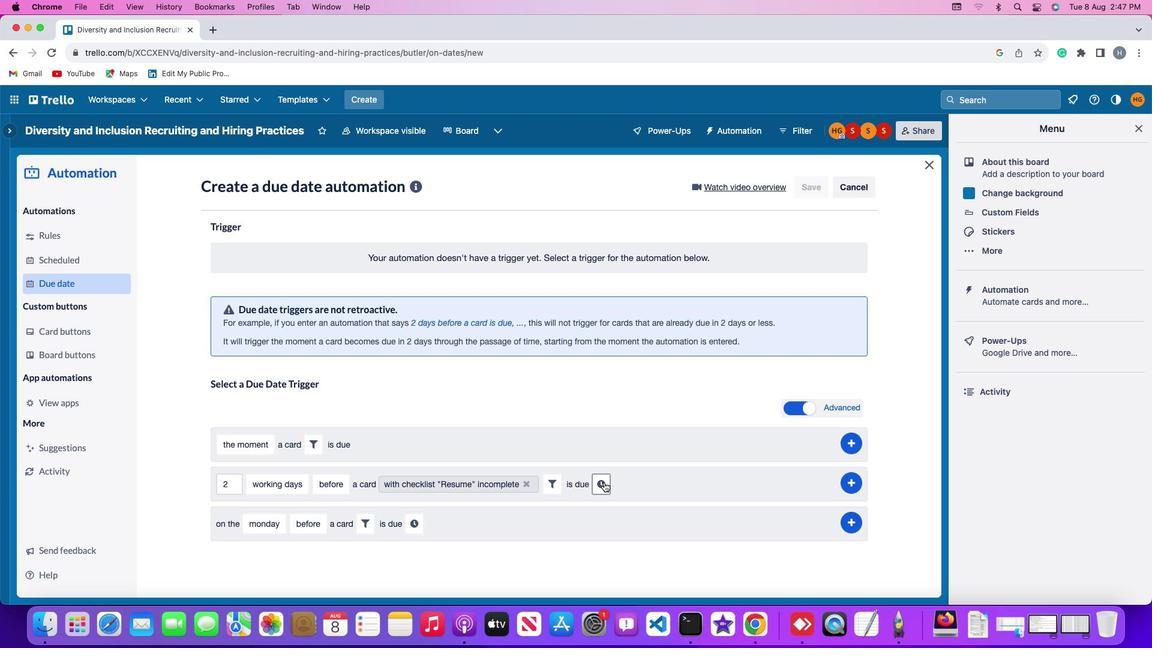 
Action: Mouse pressed left at (604, 482)
Screenshot: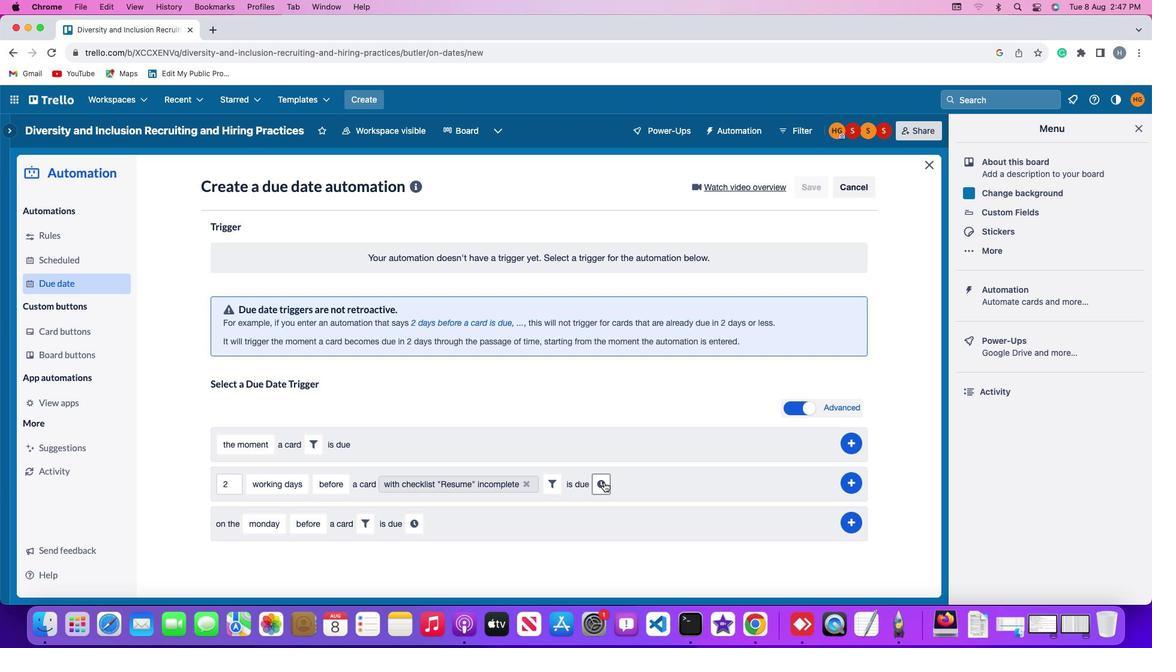 
Action: Mouse moved to (621, 481)
Screenshot: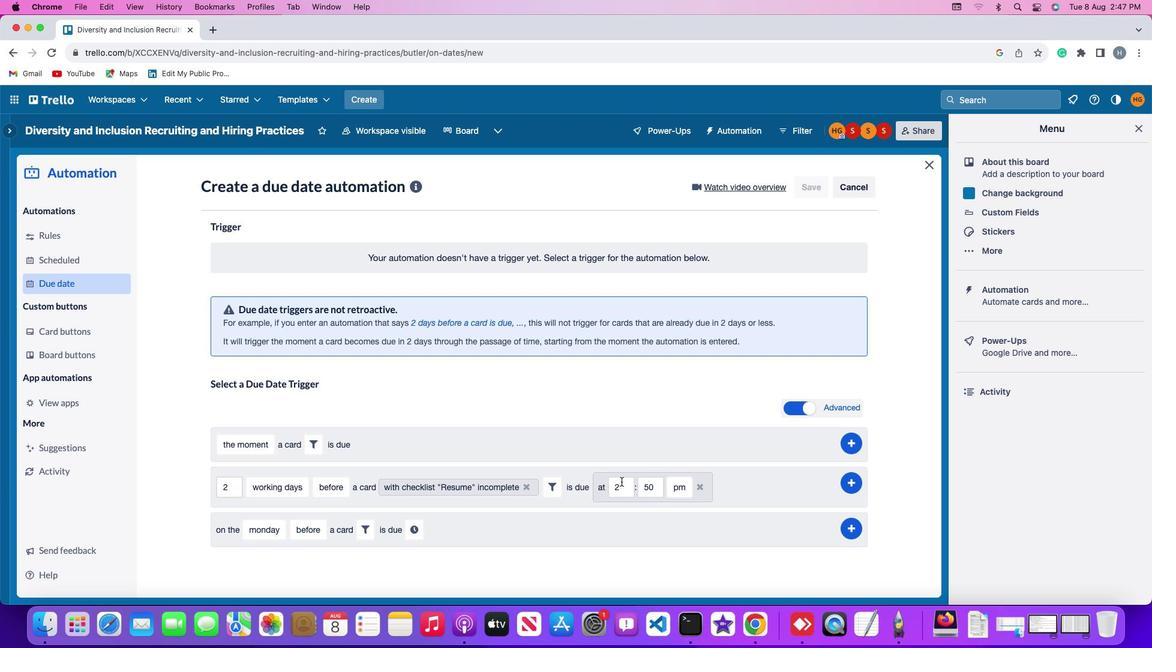 
Action: Mouse pressed left at (621, 481)
Screenshot: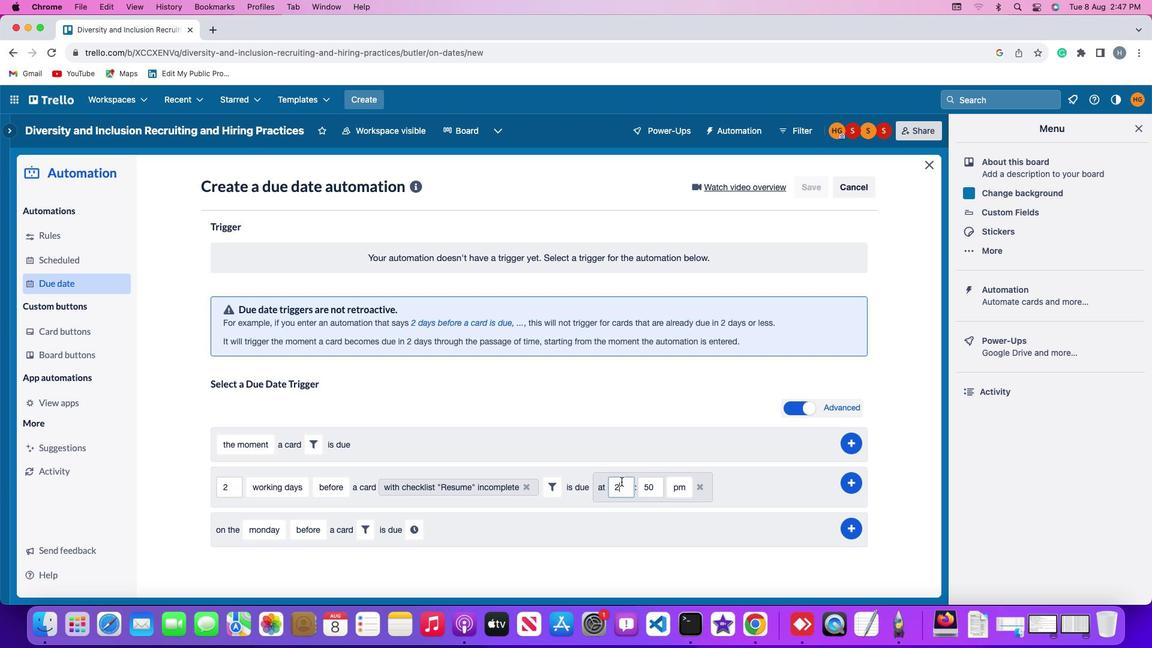 
Action: Mouse moved to (623, 481)
Screenshot: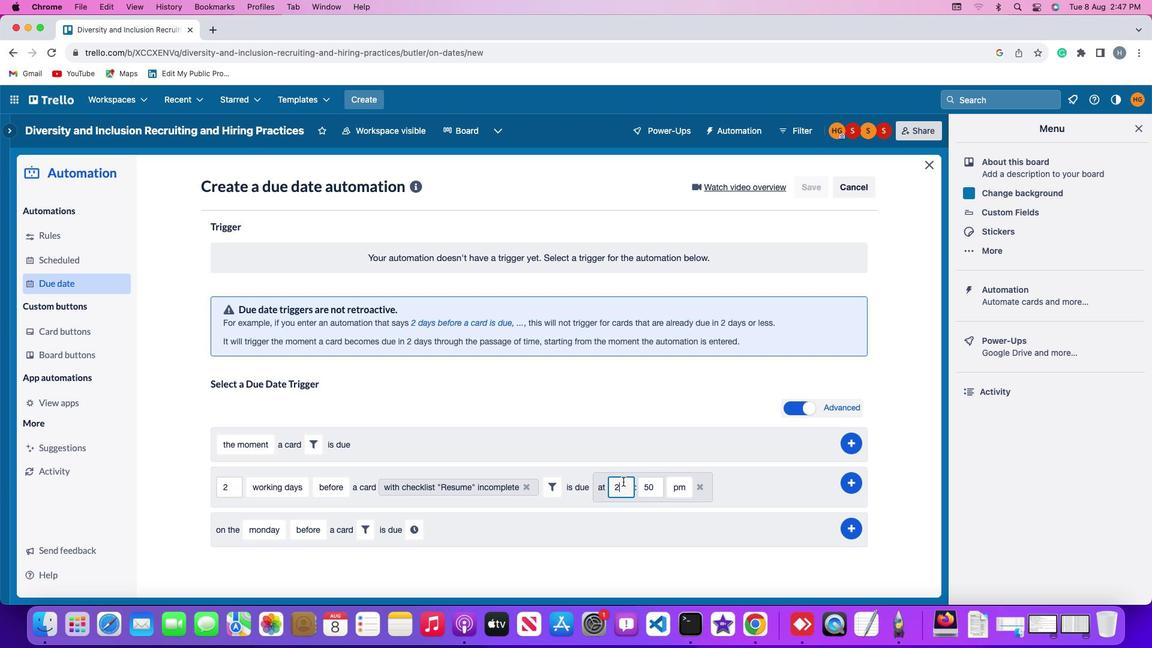 
Action: Key pressed Key.backspace'1''1'
Screenshot: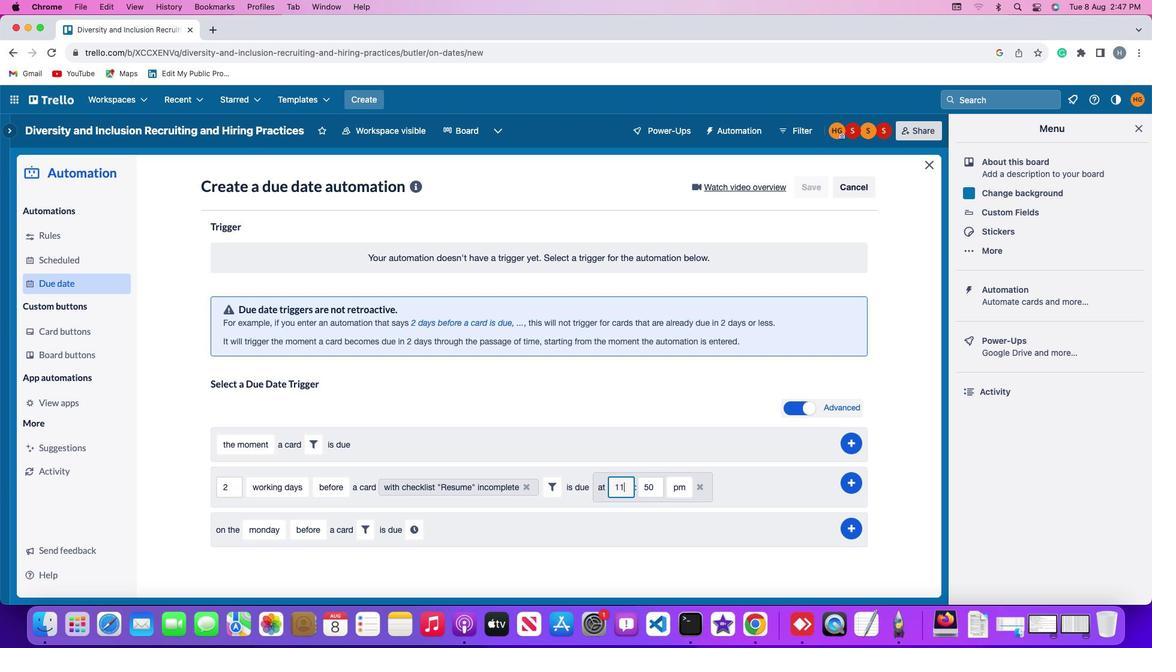 
Action: Mouse moved to (660, 485)
Screenshot: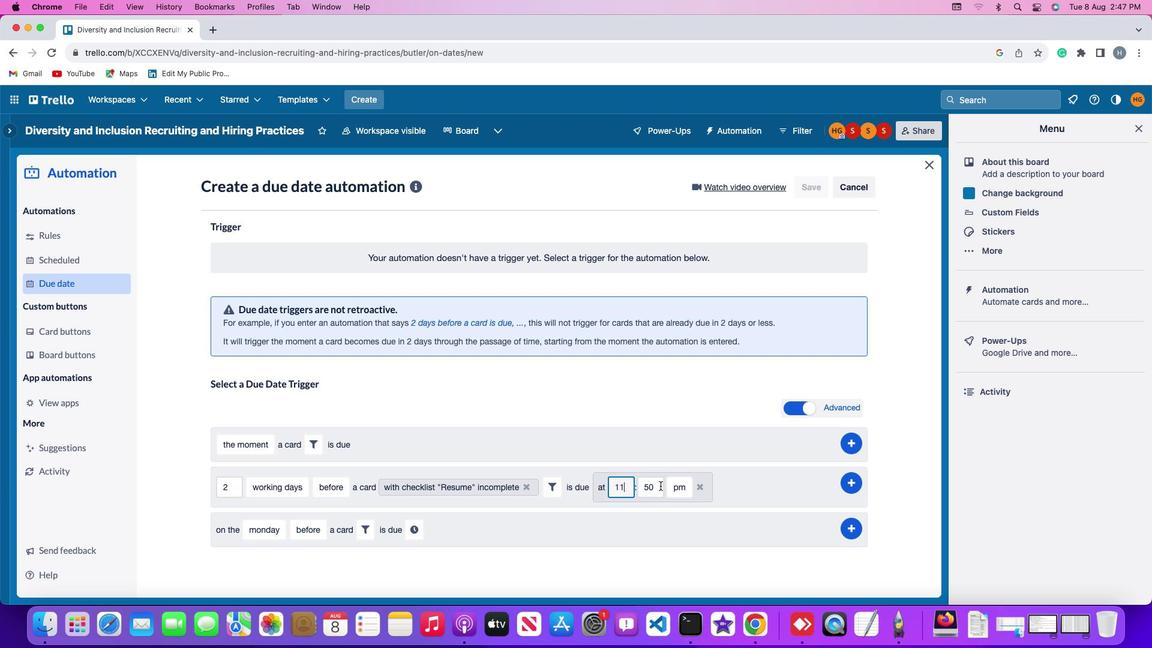 
Action: Mouse pressed left at (660, 485)
Screenshot: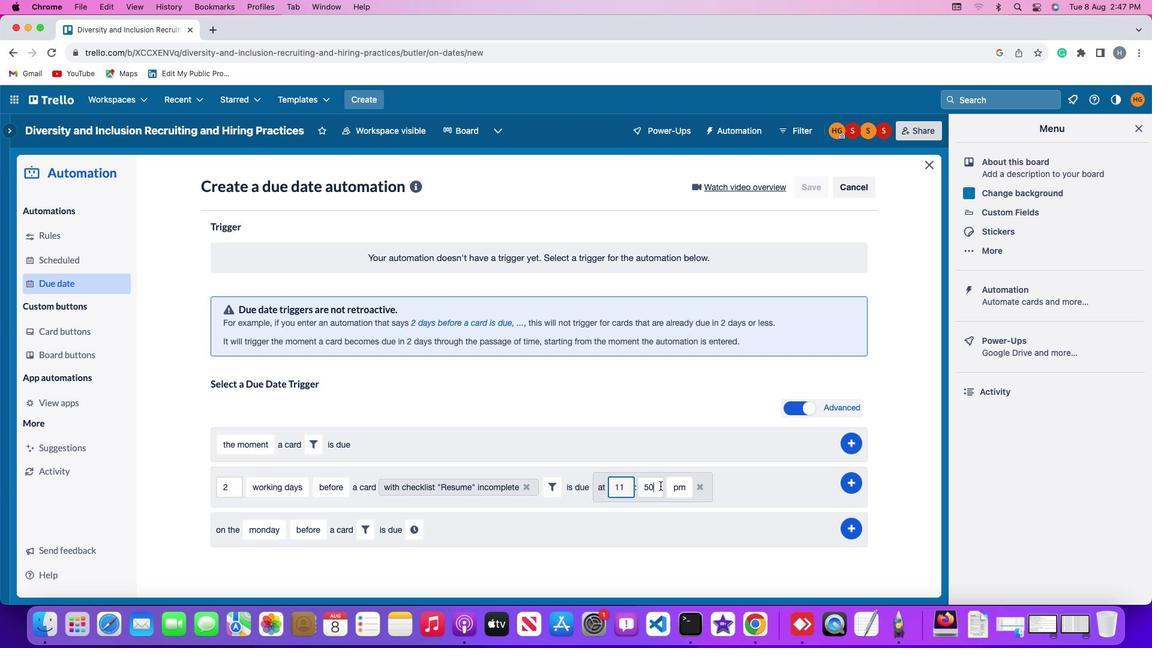 
Action: Key pressed Key.backspaceKey.backspaceKey.backspace'0''0'
Screenshot: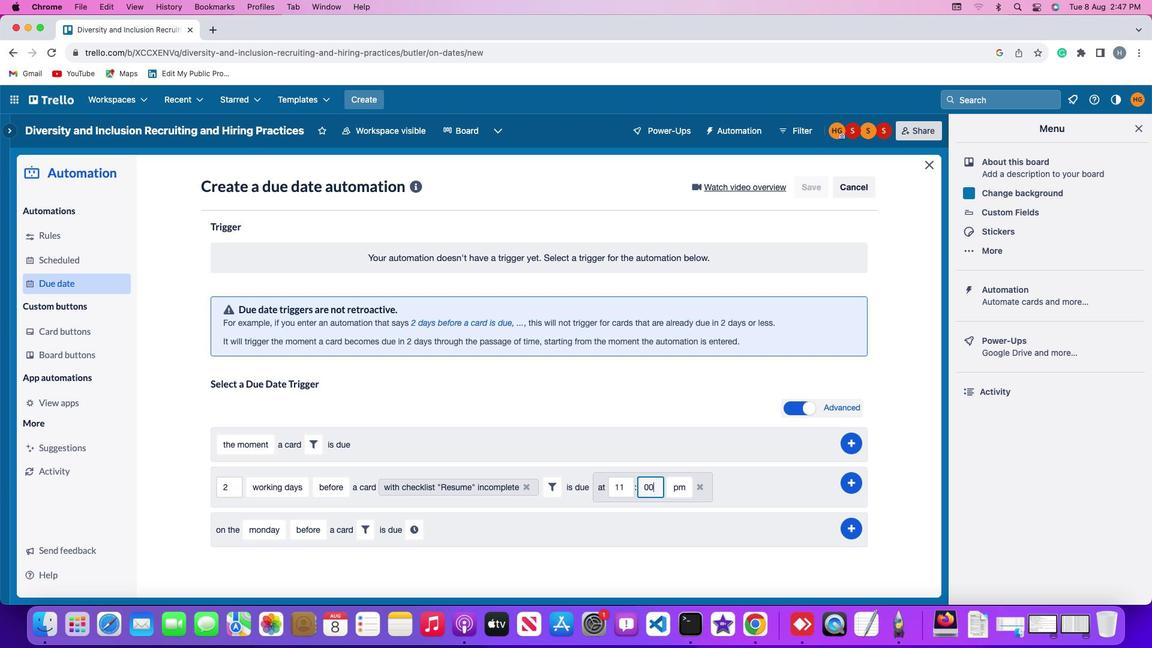 
Action: Mouse moved to (684, 486)
Screenshot: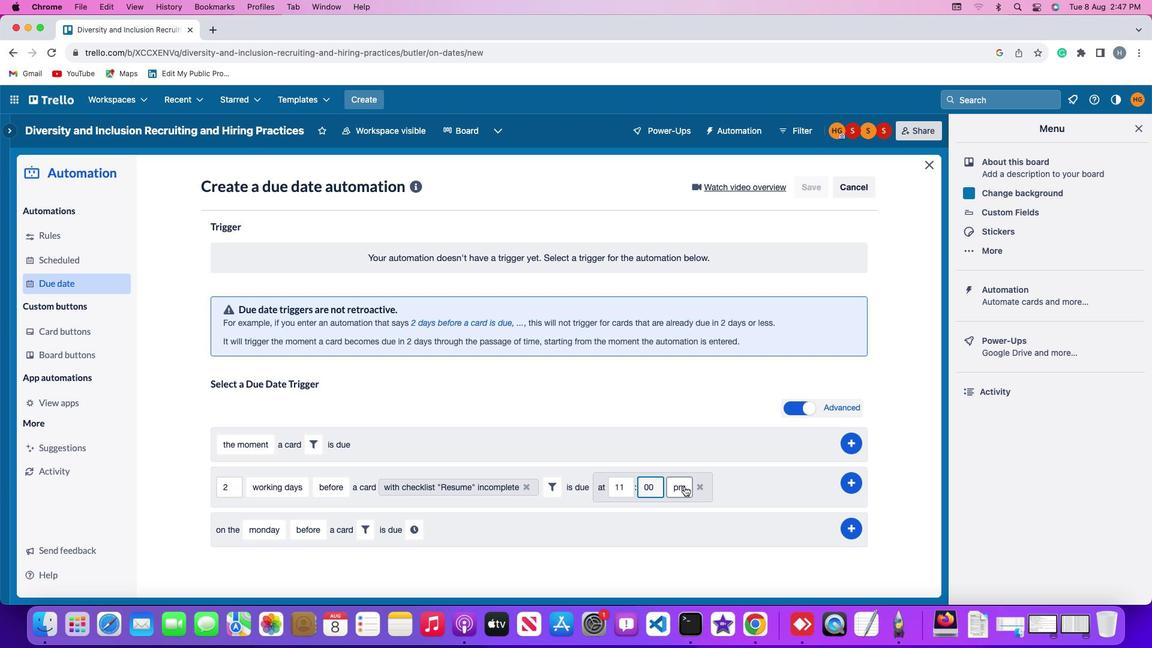 
Action: Mouse pressed left at (684, 486)
Screenshot: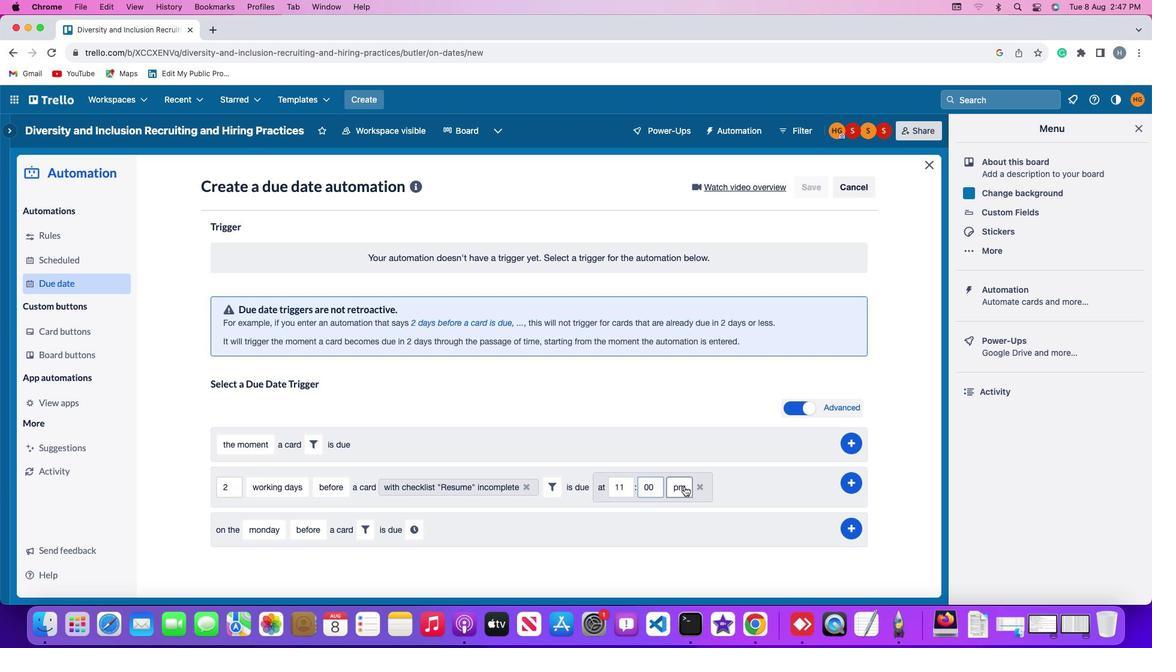 
Action: Mouse moved to (683, 505)
Screenshot: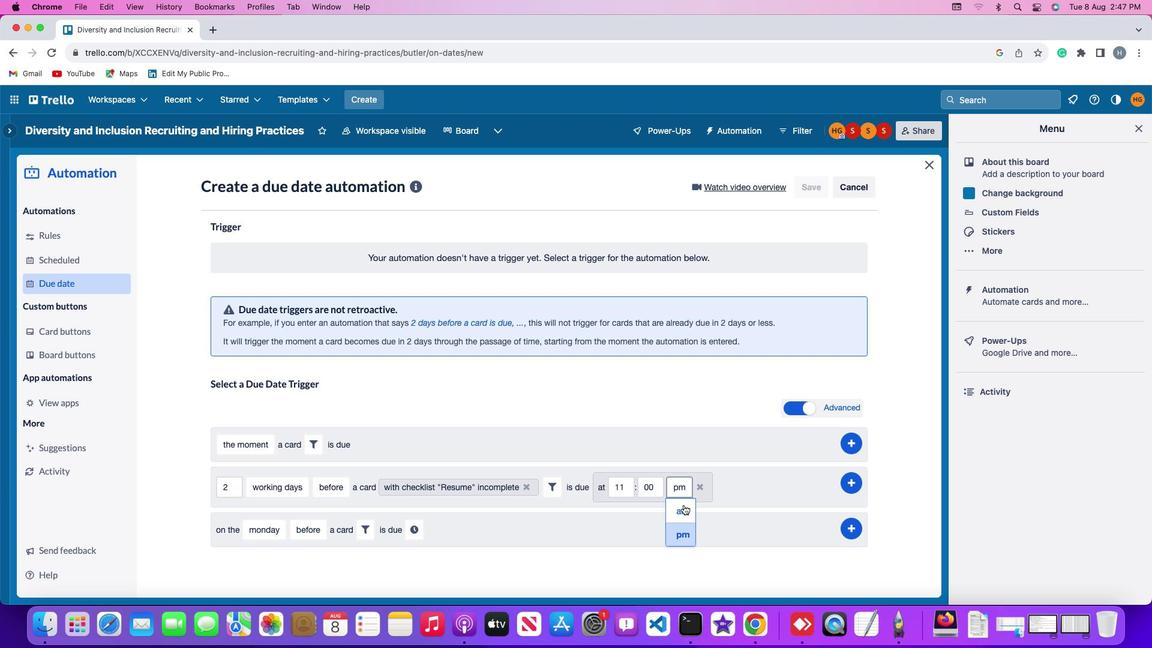 
Action: Mouse pressed left at (683, 505)
Screenshot: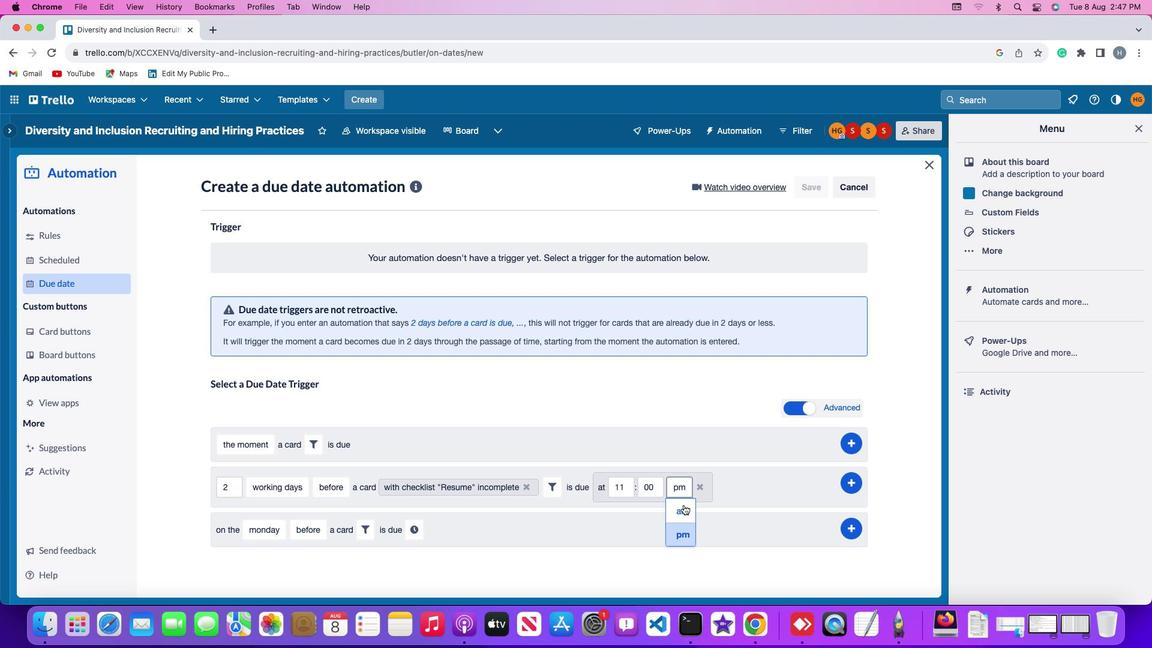 
Action: Mouse moved to (851, 480)
Screenshot: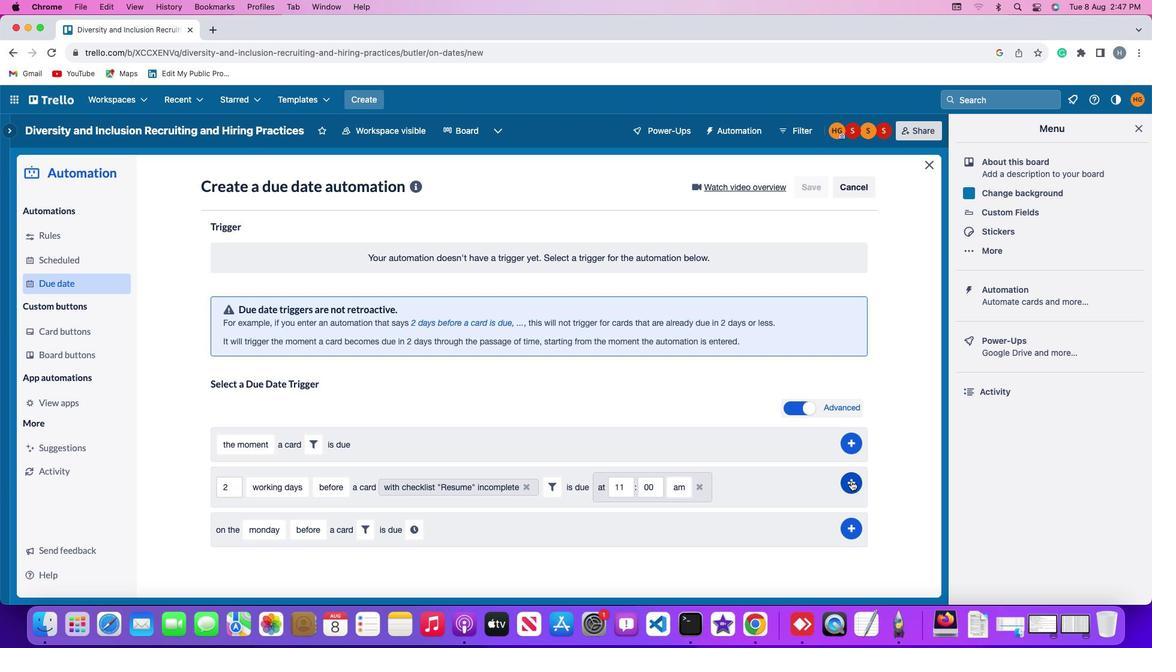 
Action: Mouse pressed left at (851, 480)
Screenshot: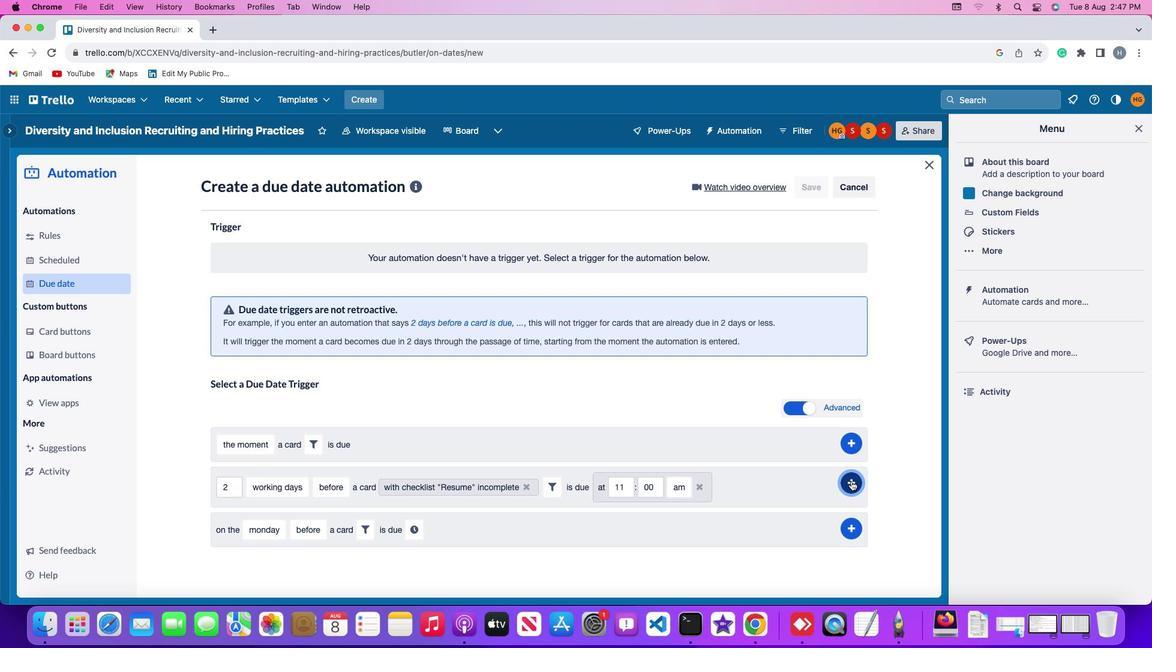 
Action: Mouse moved to (903, 364)
Screenshot: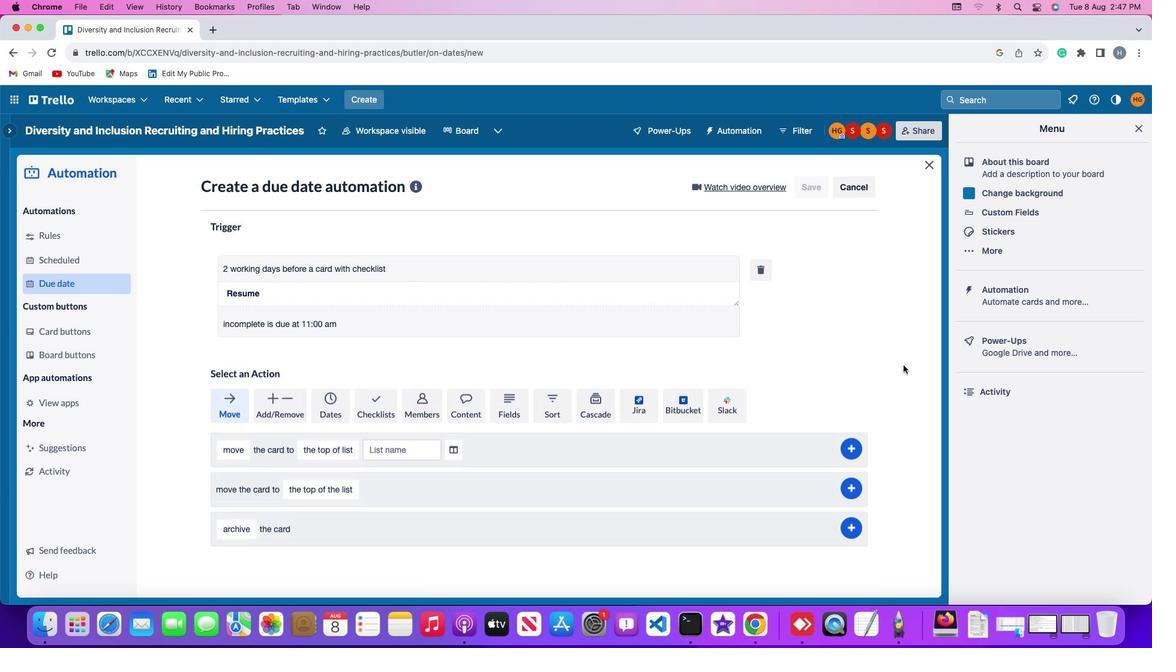 
